 Task: Open Card Card0000000152 in Board Board0000000038 in Workspace WS0000000013 in Trello. Add Member Carxxstreet791@gmail.com to Card Card0000000152 in Board Board0000000038 in Workspace WS0000000013 in Trello. Add Red Label titled Label0000000152 to Card Card0000000152 in Board Board0000000038 in Workspace WS0000000013 in Trello. Add Checklist CL0000000152 to Card Card0000000152 in Board Board0000000038 in Workspace WS0000000013 in Trello. Add Dates with Start Date as Nov 01 2023 and Due Date as Nov 30 2023 to Card Card0000000152 in Board Board0000000038 in Workspace WS0000000013 in Trello
Action: Mouse moved to (584, 80)
Screenshot: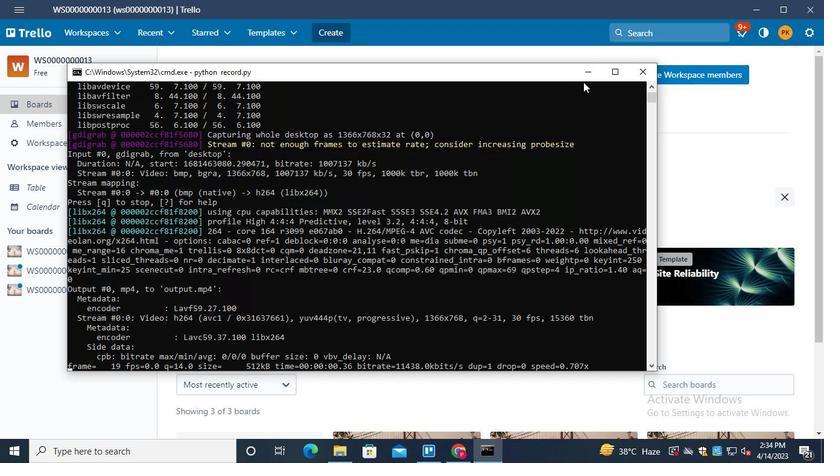 
Action: Mouse pressed left at (584, 80)
Screenshot: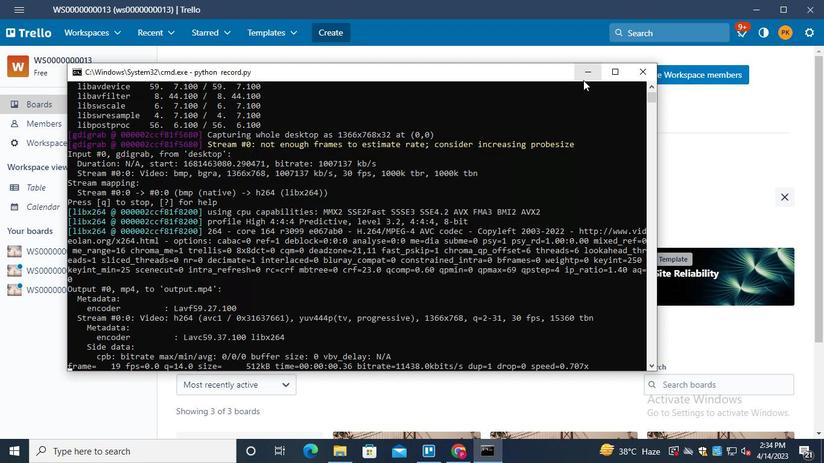 
Action: Mouse moved to (47, 276)
Screenshot: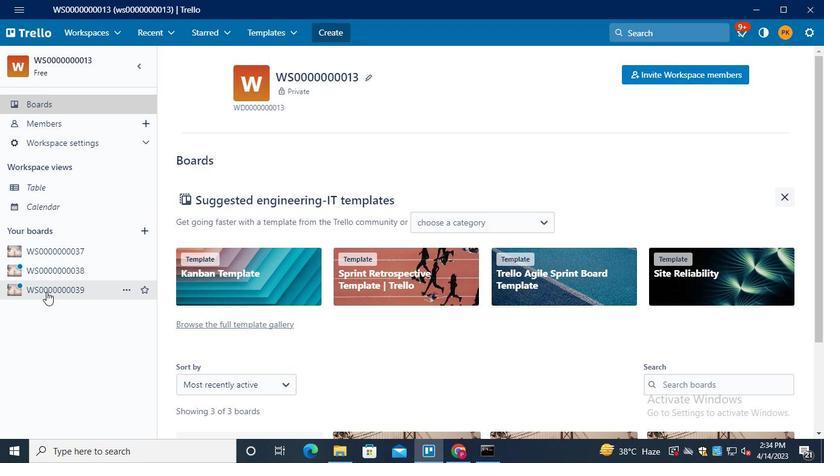 
Action: Mouse pressed left at (47, 276)
Screenshot: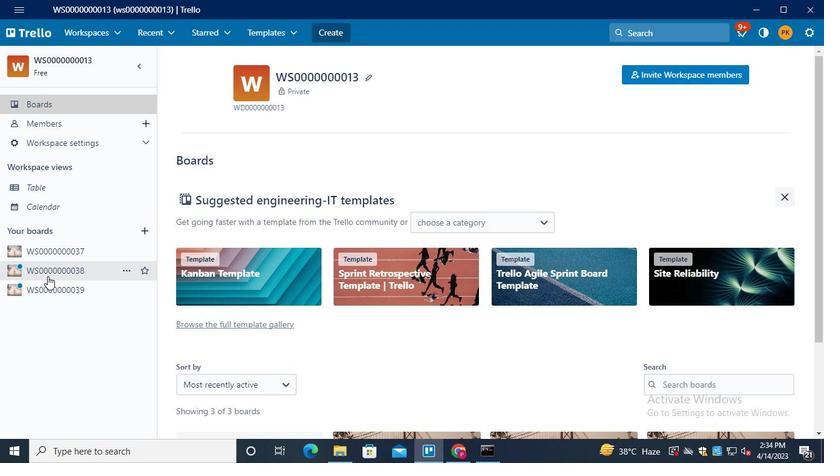
Action: Mouse moved to (230, 384)
Screenshot: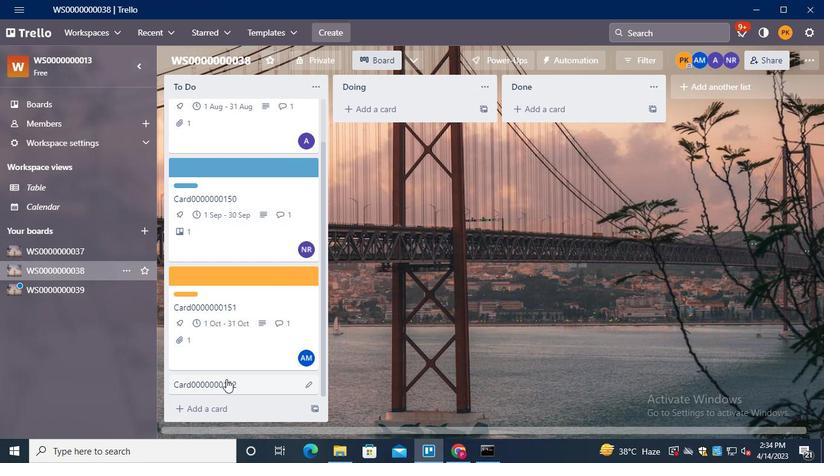 
Action: Mouse pressed left at (230, 384)
Screenshot: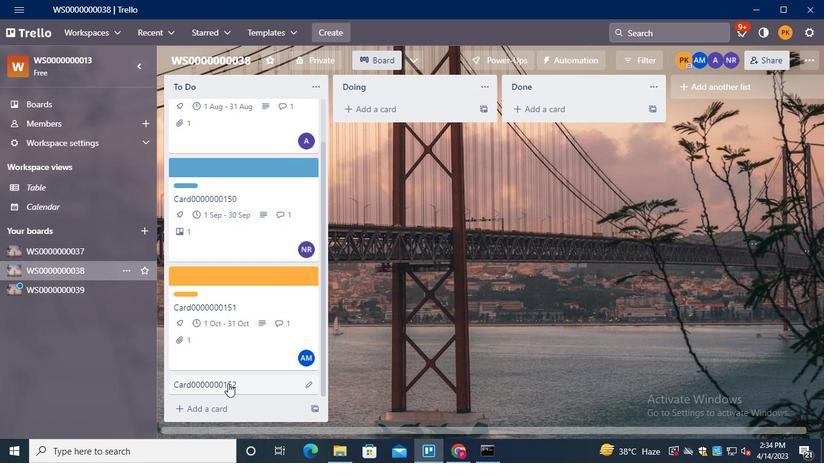 
Action: Mouse moved to (565, 153)
Screenshot: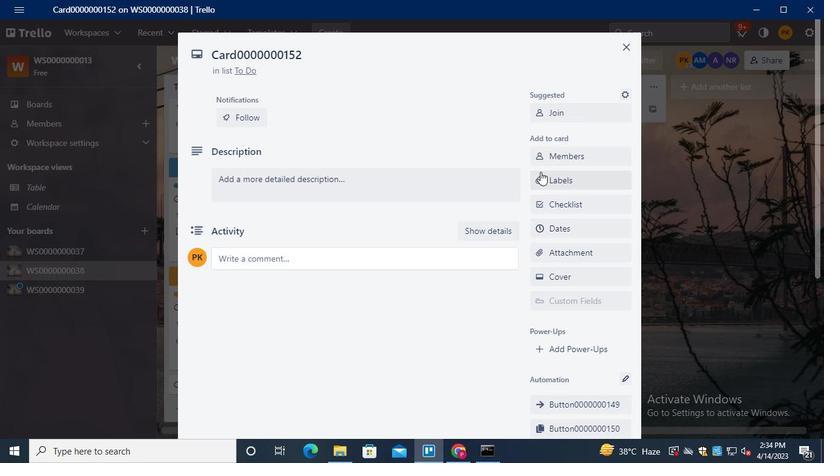 
Action: Mouse pressed left at (565, 153)
Screenshot: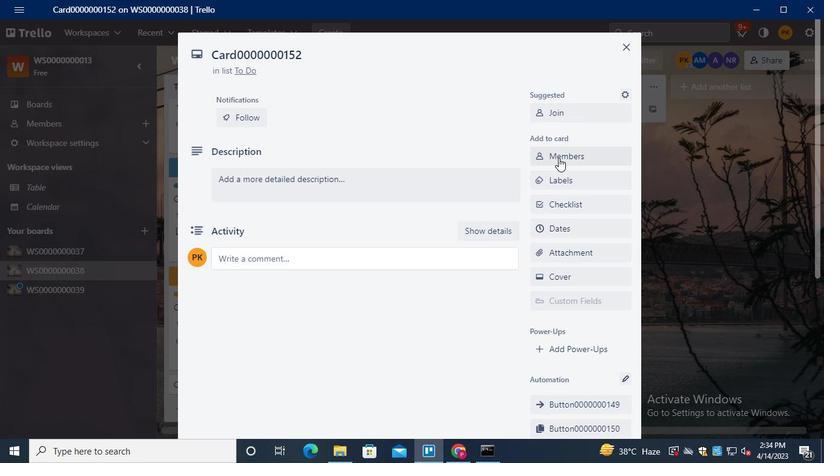 
Action: Mouse moved to (550, 165)
Screenshot: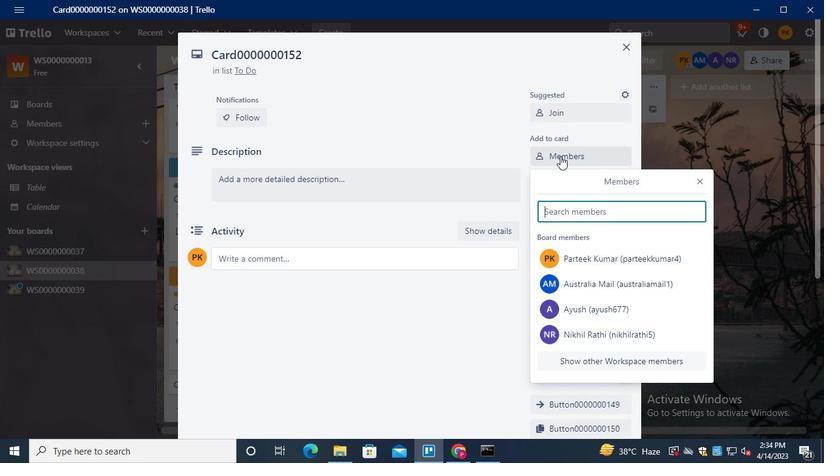 
Action: Keyboard Key.shift
Screenshot: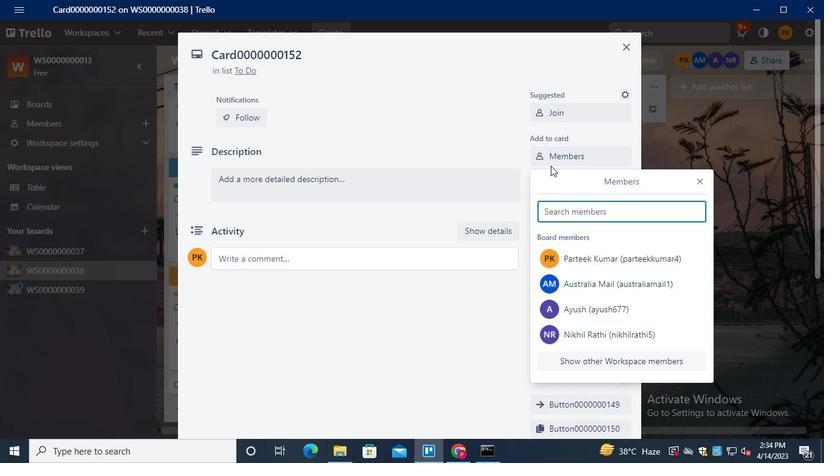 
Action: Keyboard Key.shift
Screenshot: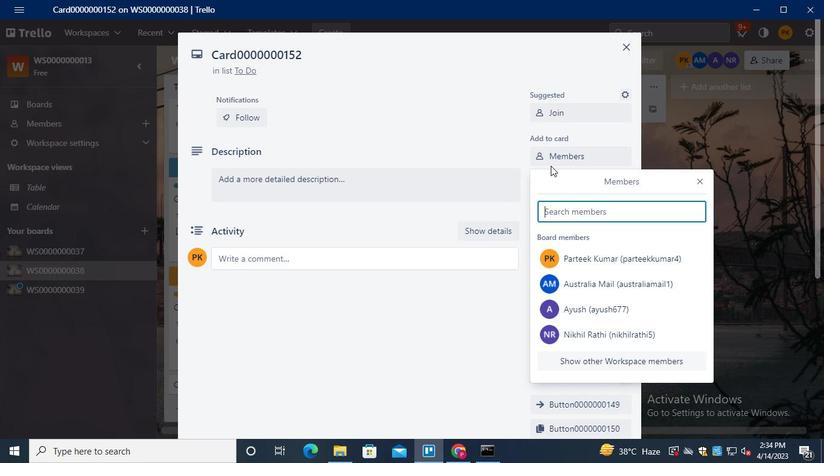 
Action: Keyboard Key.shift
Screenshot: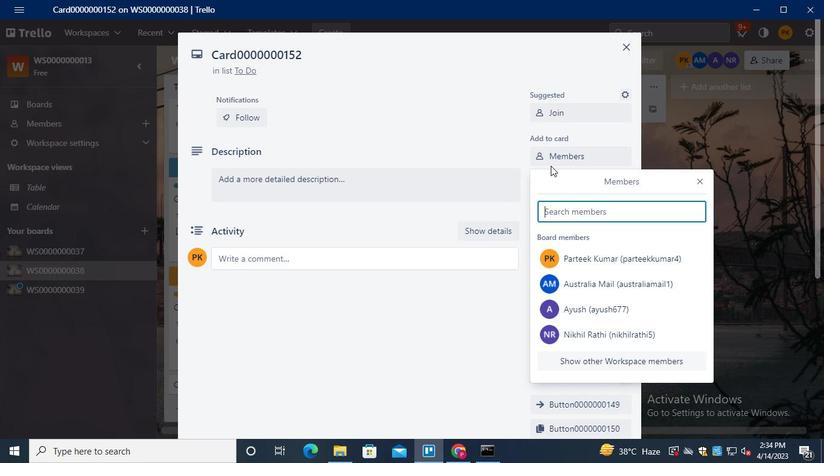
Action: Keyboard Key.shift
Screenshot: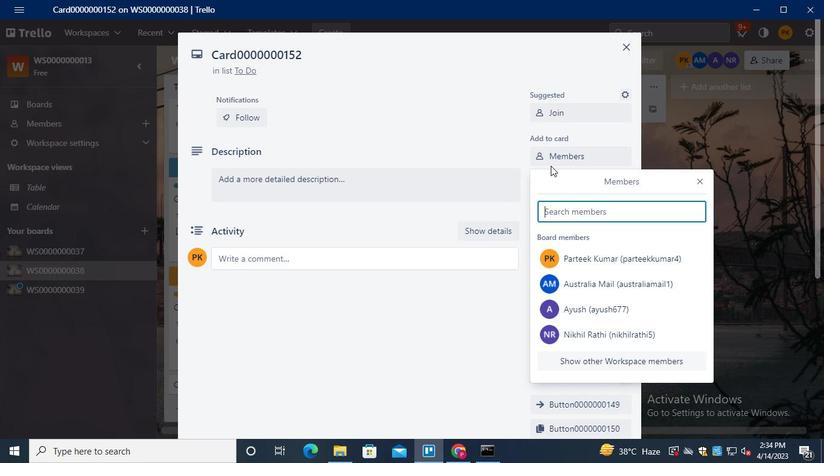 
Action: Keyboard Key.shift
Screenshot: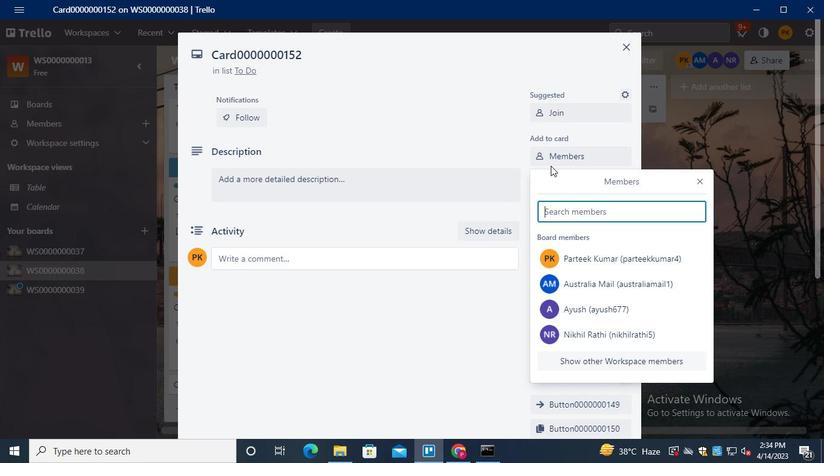 
Action: Keyboard Key.shift
Screenshot: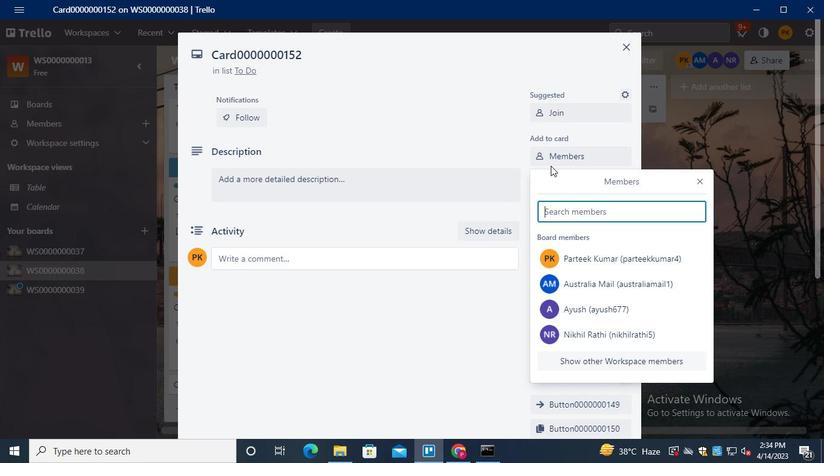 
Action: Keyboard Key.shift
Screenshot: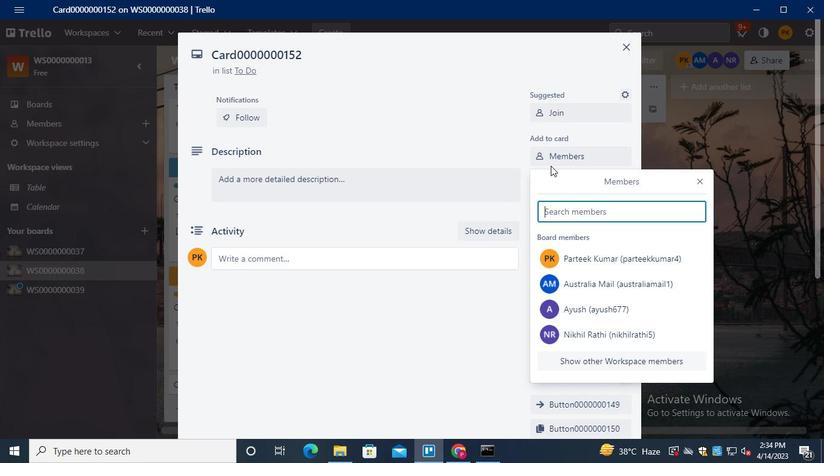 
Action: Keyboard Key.shift
Screenshot: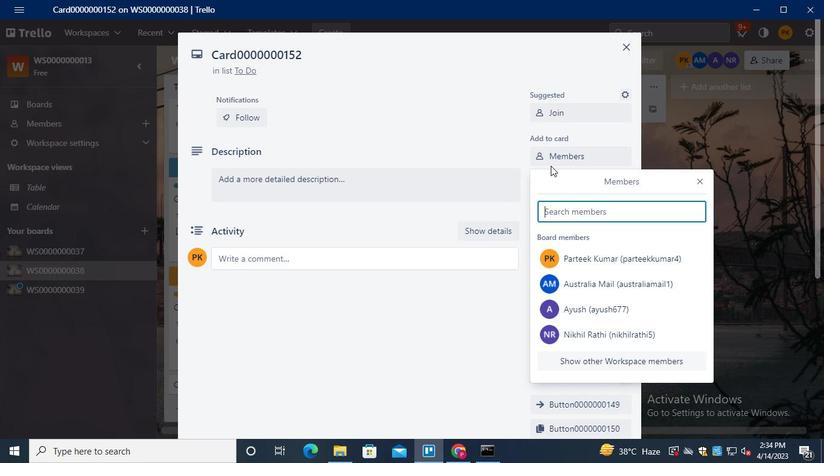 
Action: Keyboard Key.shift
Screenshot: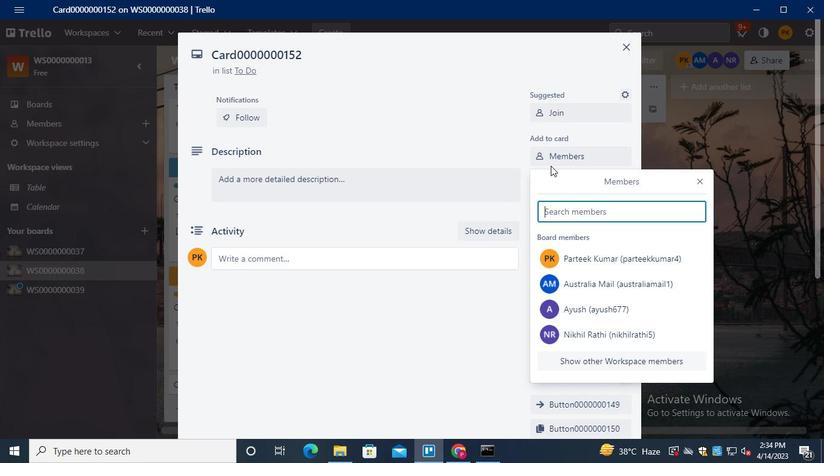 
Action: Keyboard Key.shift
Screenshot: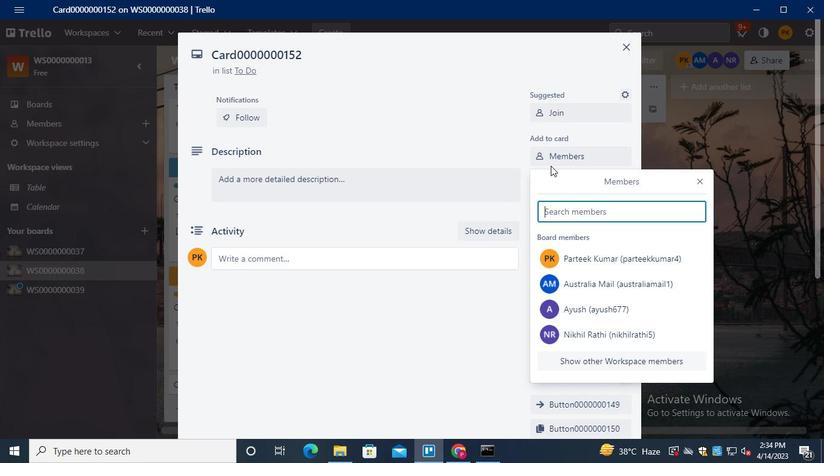
Action: Keyboard Key.shift
Screenshot: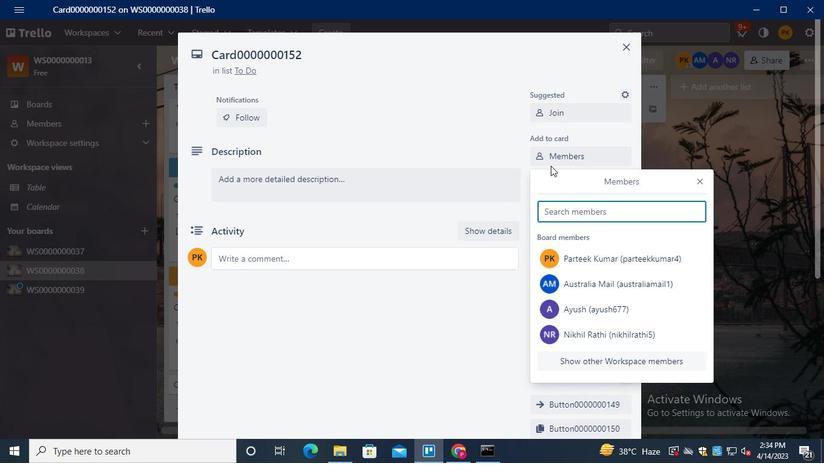 
Action: Keyboard Key.shift
Screenshot: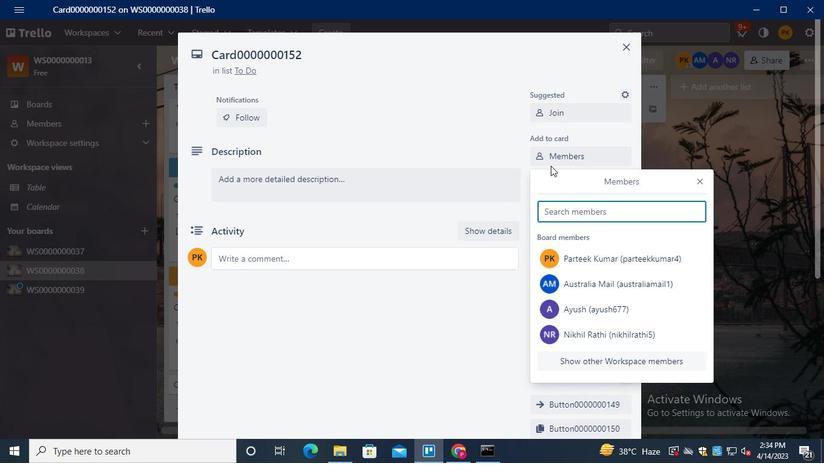 
Action: Keyboard Key.shift
Screenshot: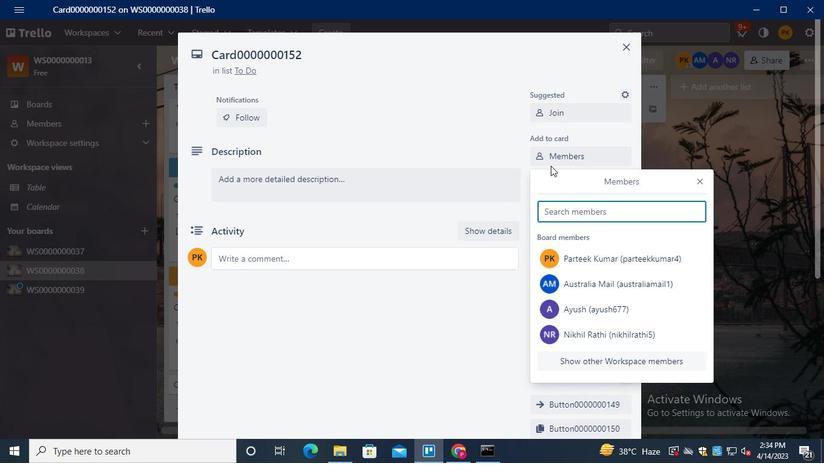 
Action: Keyboard Key.shift
Screenshot: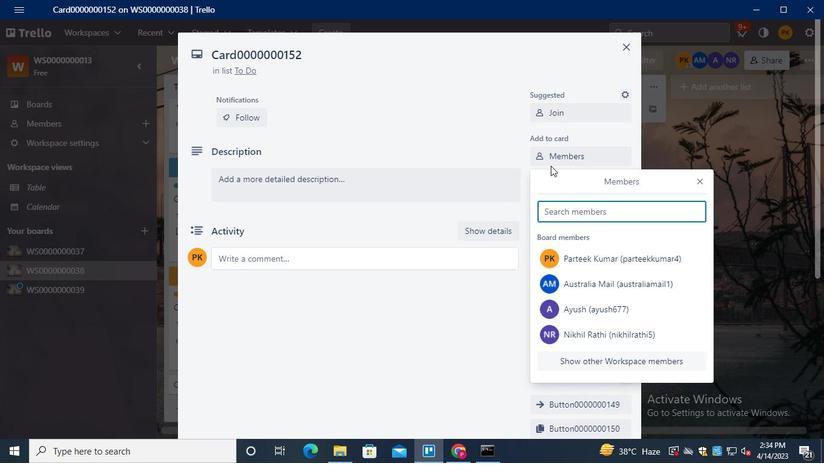 
Action: Keyboard Key.shift
Screenshot: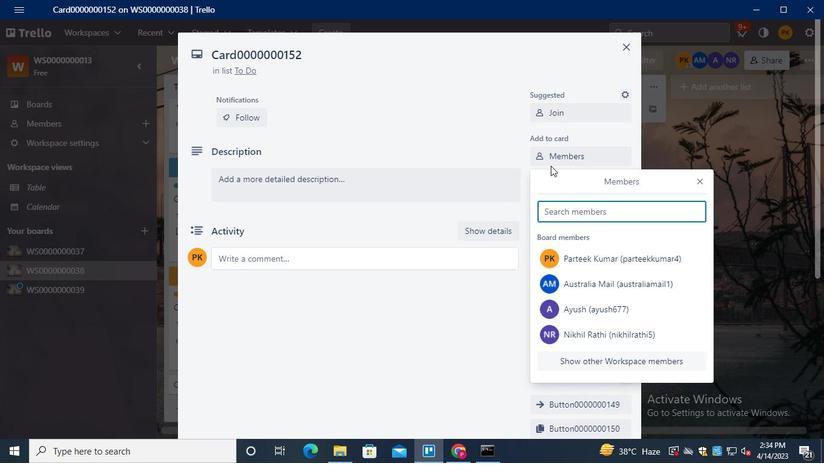 
Action: Keyboard Key.shift
Screenshot: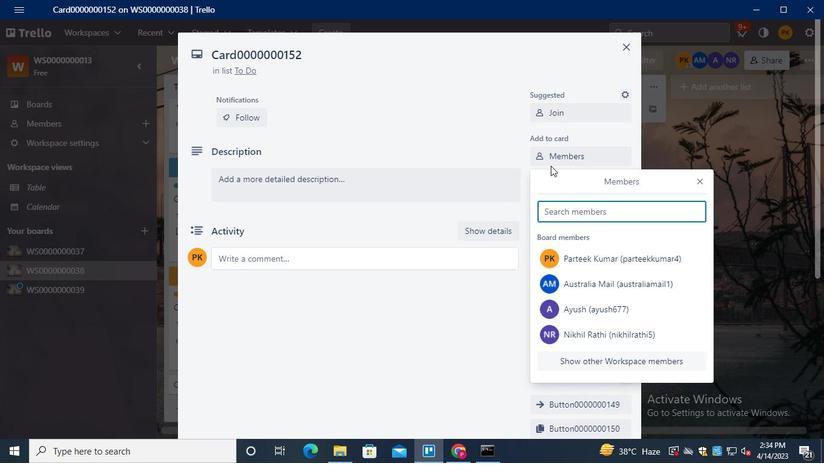 
Action: Keyboard Key.shift
Screenshot: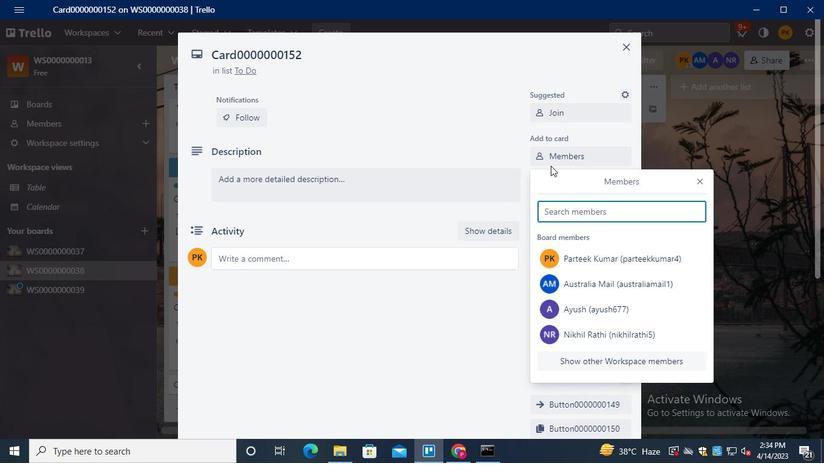 
Action: Keyboard Key.shift
Screenshot: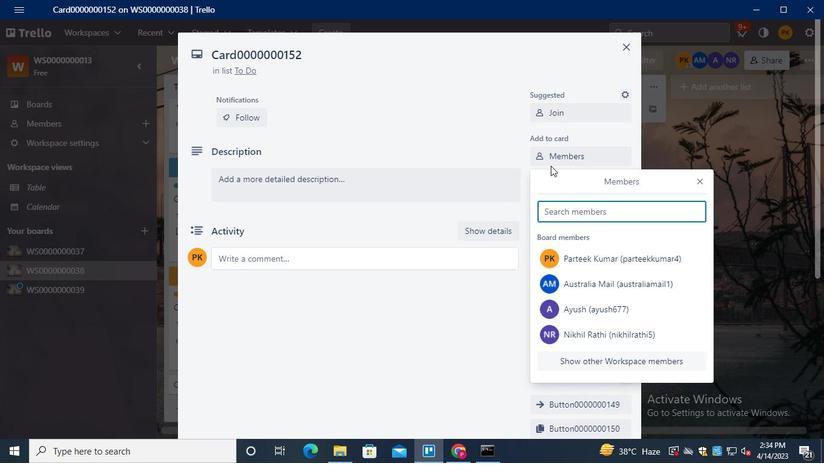 
Action: Keyboard Key.shift
Screenshot: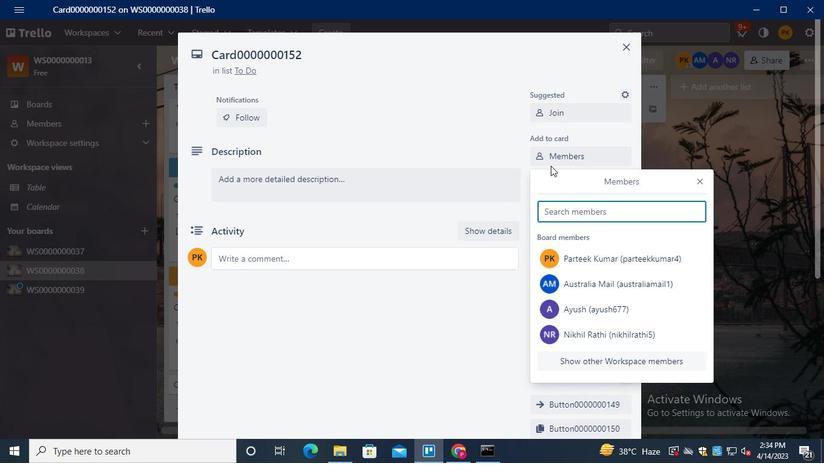 
Action: Keyboard Key.shift
Screenshot: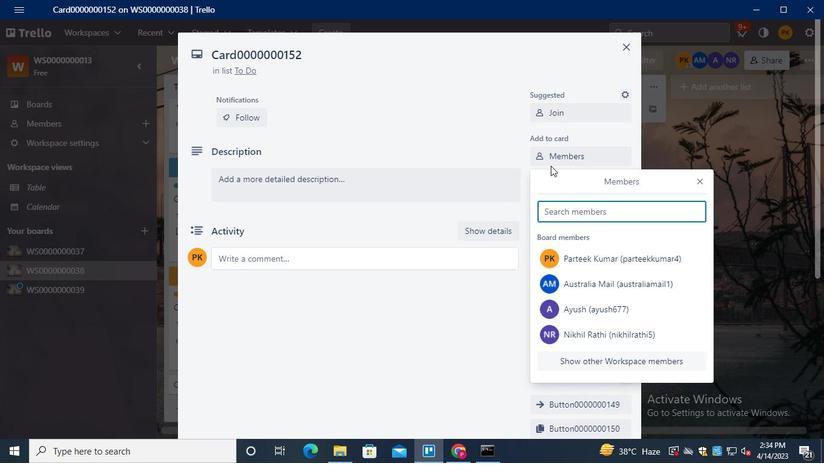 
Action: Keyboard Key.shift
Screenshot: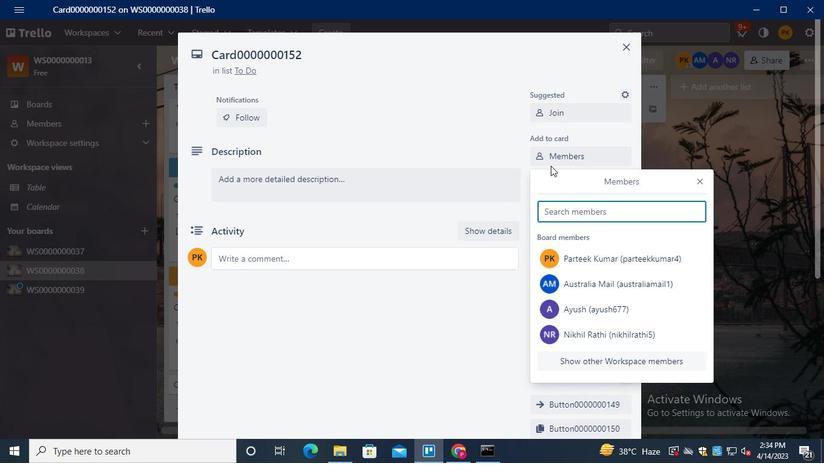 
Action: Keyboard Key.shift
Screenshot: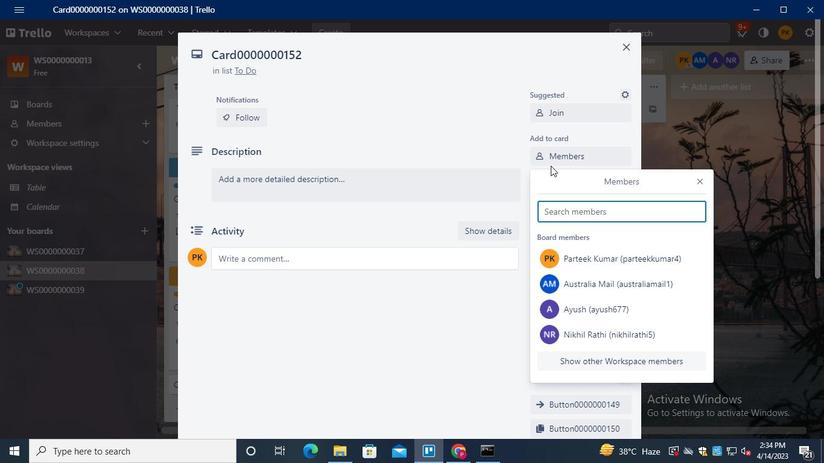 
Action: Keyboard Key.shift
Screenshot: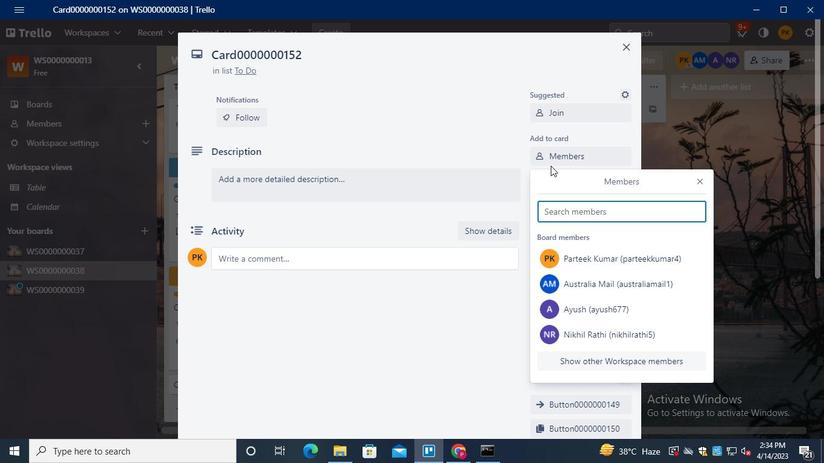 
Action: Keyboard Key.shift
Screenshot: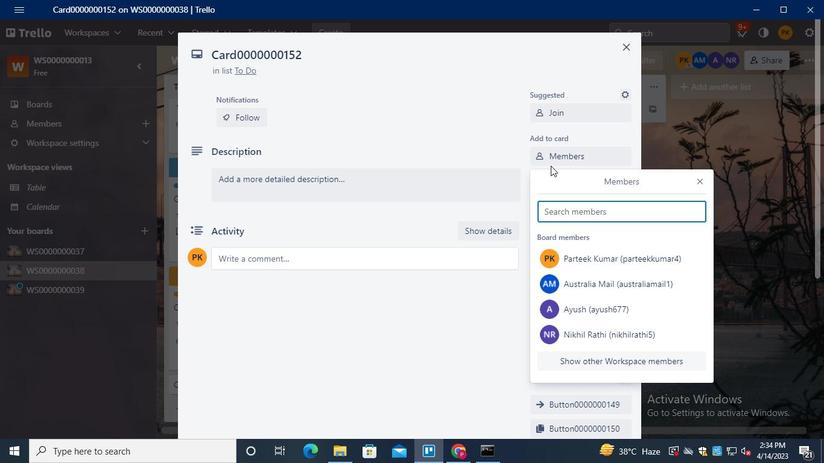 
Action: Keyboard Key.shift
Screenshot: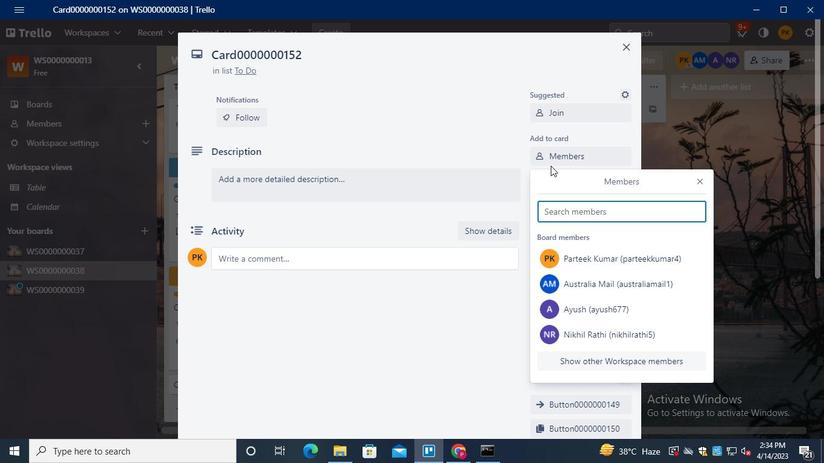 
Action: Keyboard Key.shift
Screenshot: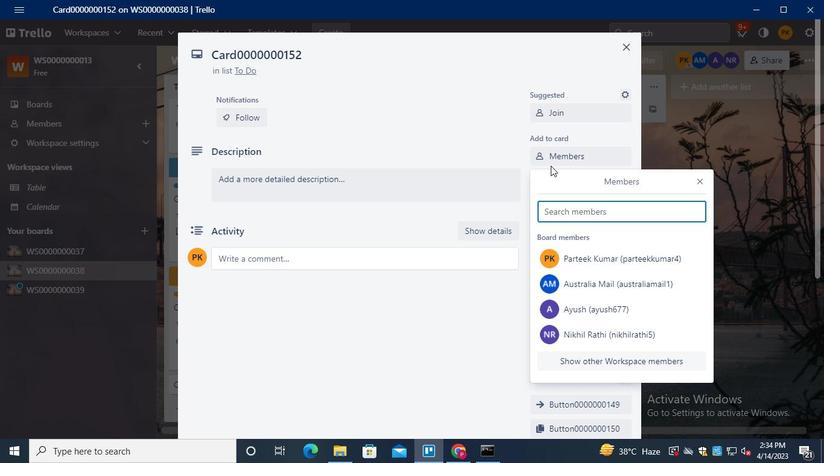 
Action: Keyboard Key.shift
Screenshot: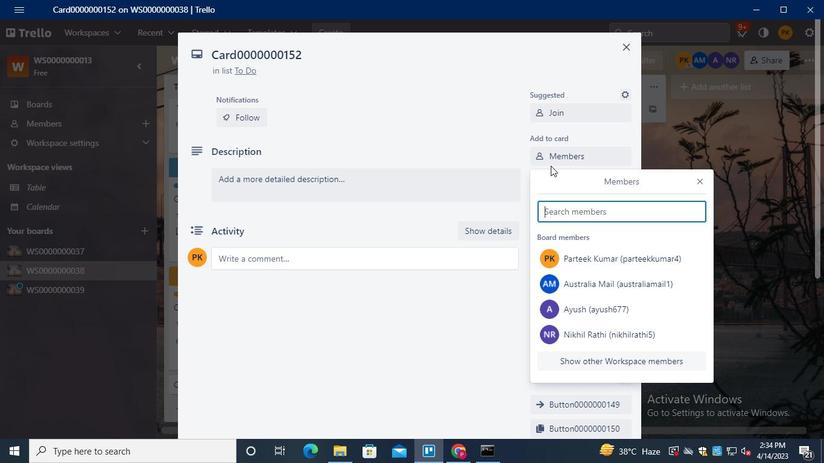 
Action: Keyboard Key.shift
Screenshot: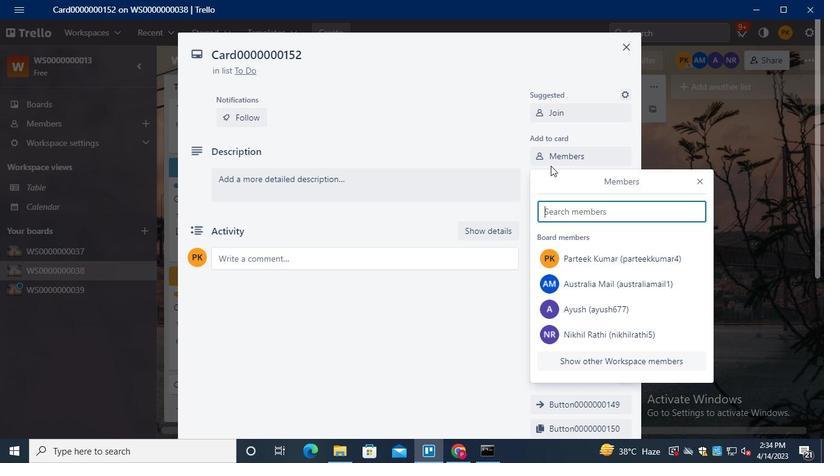 
Action: Keyboard Key.shift
Screenshot: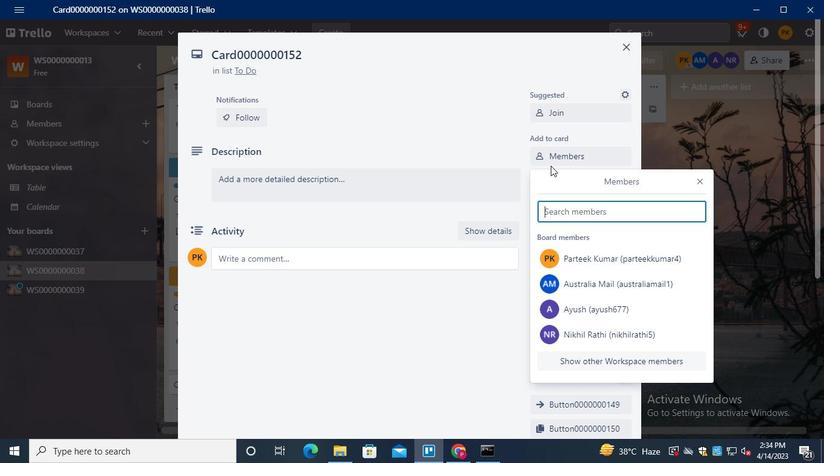 
Action: Keyboard Key.shift
Screenshot: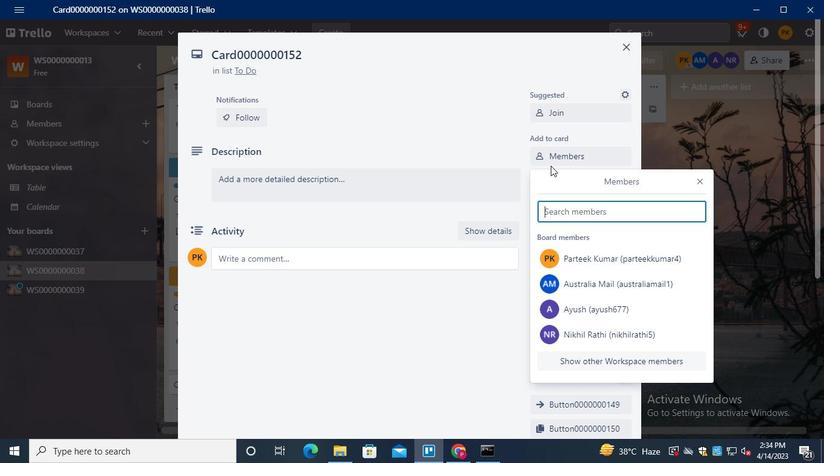 
Action: Keyboard Key.shift
Screenshot: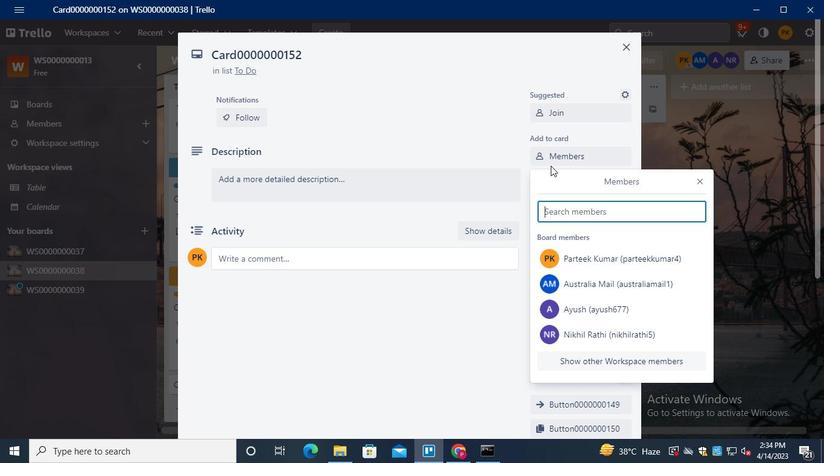 
Action: Keyboard Key.shift
Screenshot: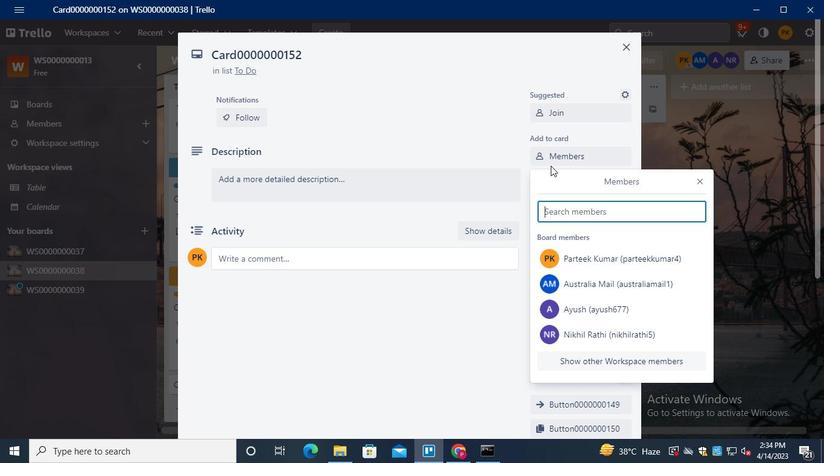 
Action: Keyboard C
Screenshot: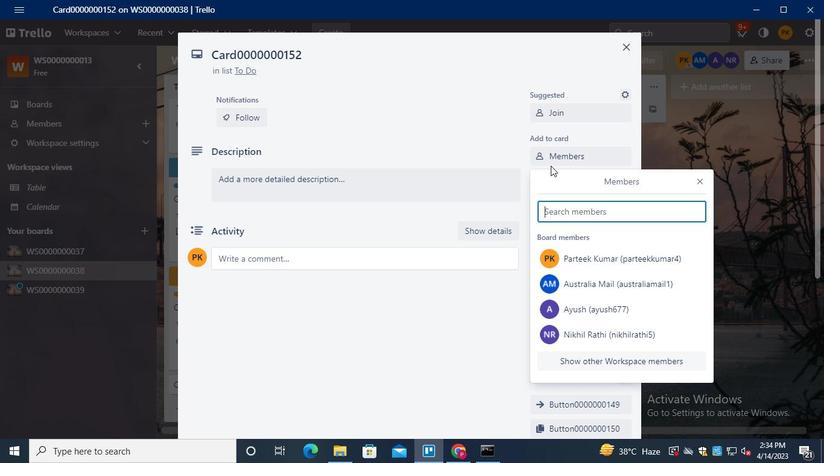 
Action: Keyboard a
Screenshot: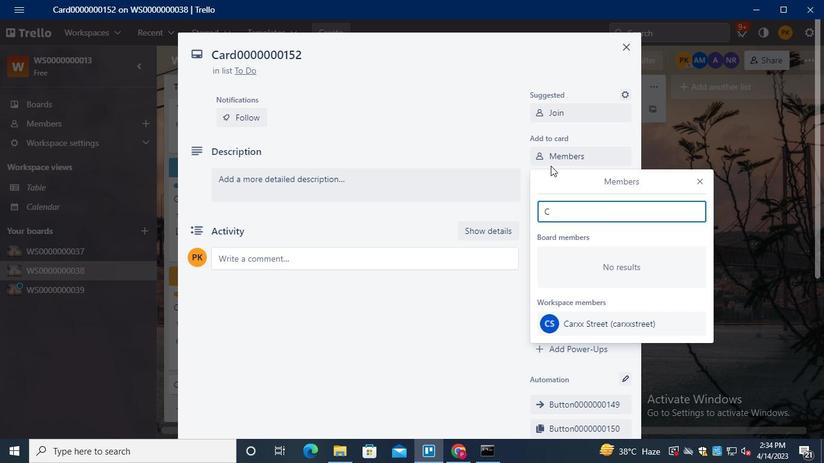 
Action: Keyboard r
Screenshot: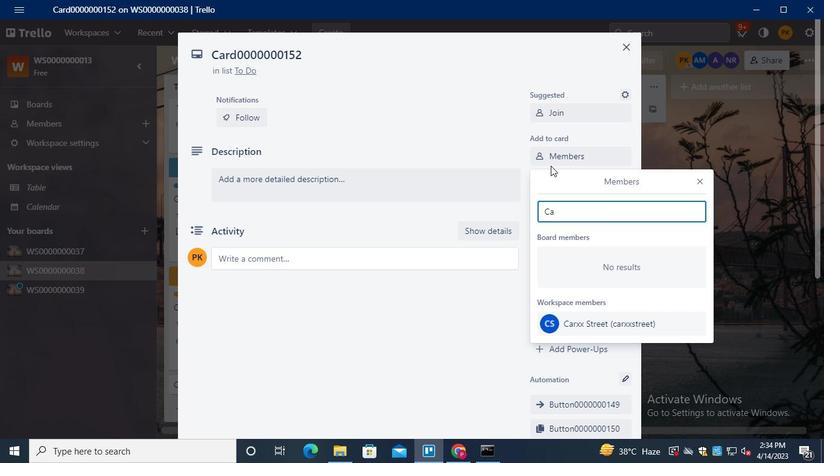 
Action: Keyboard x
Screenshot: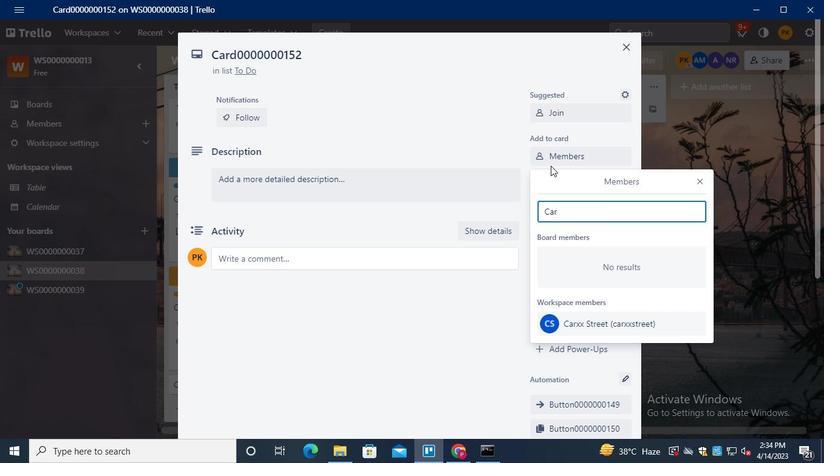 
Action: Keyboard x
Screenshot: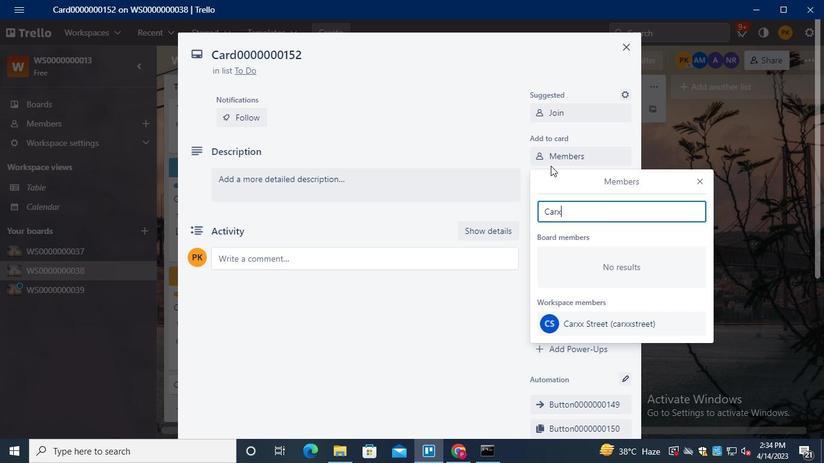 
Action: Keyboard s
Screenshot: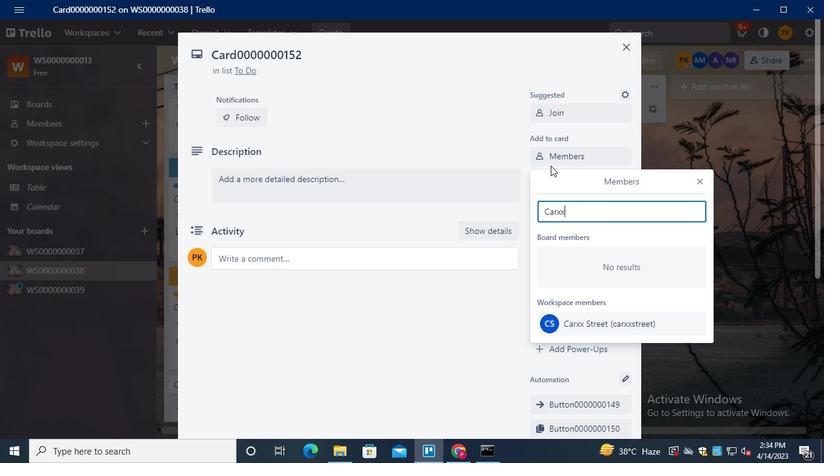 
Action: Keyboard t
Screenshot: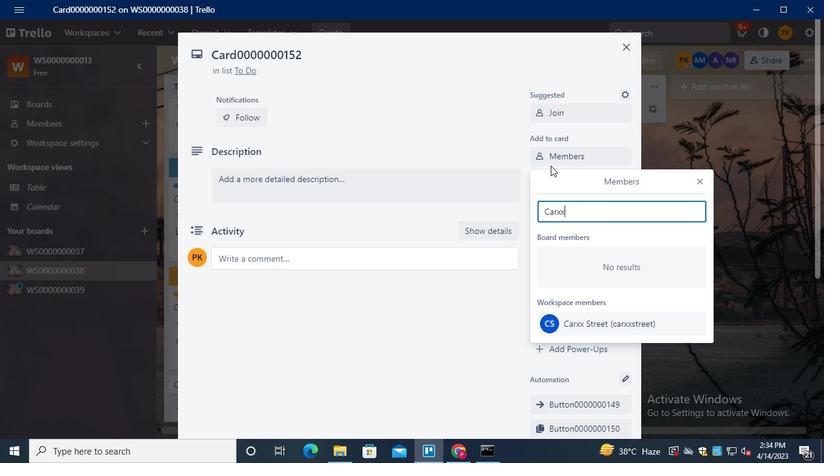 
Action: Keyboard r
Screenshot: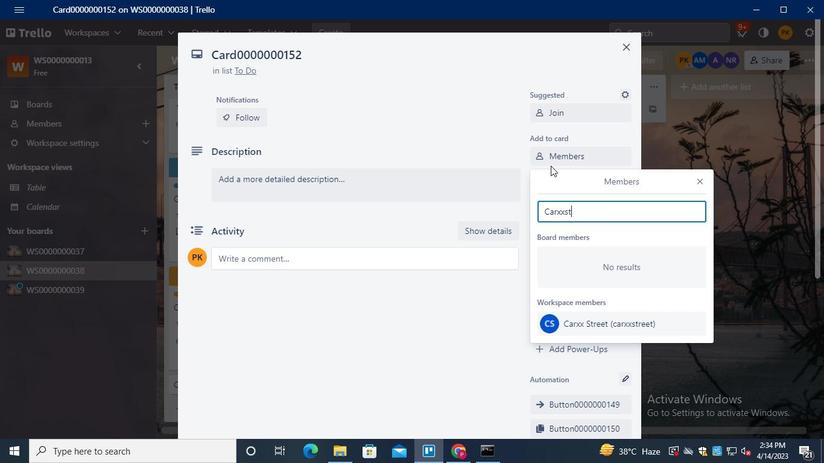 
Action: Keyboard e
Screenshot: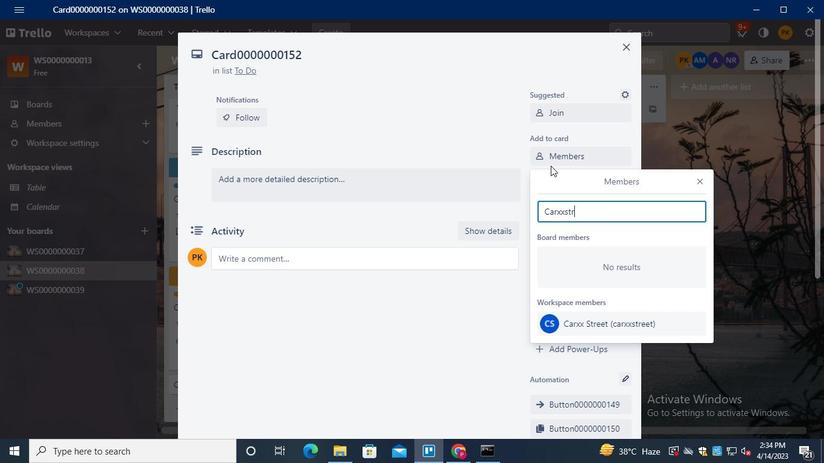 
Action: Keyboard e
Screenshot: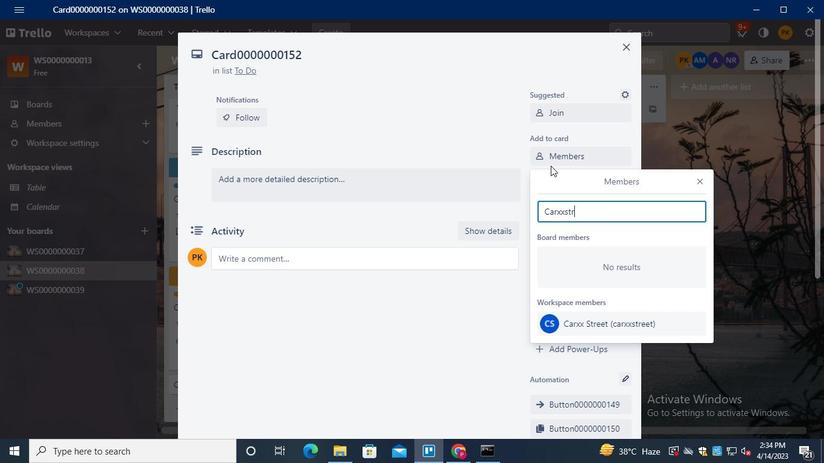 
Action: Keyboard t
Screenshot: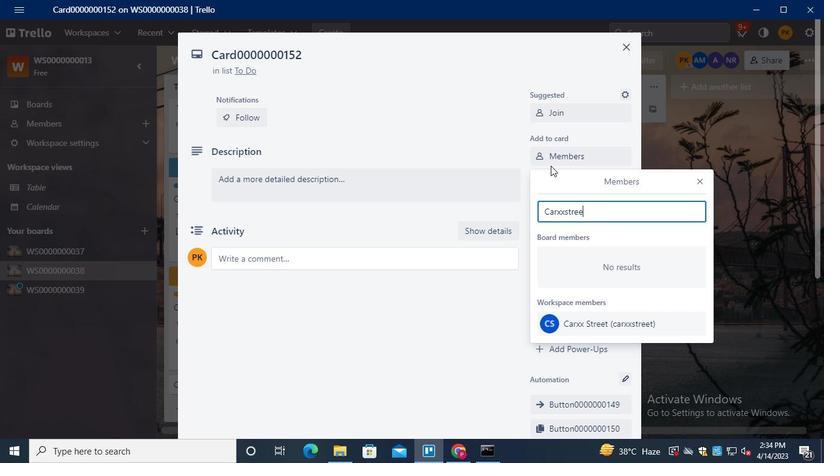
Action: Keyboard <103>
Screenshot: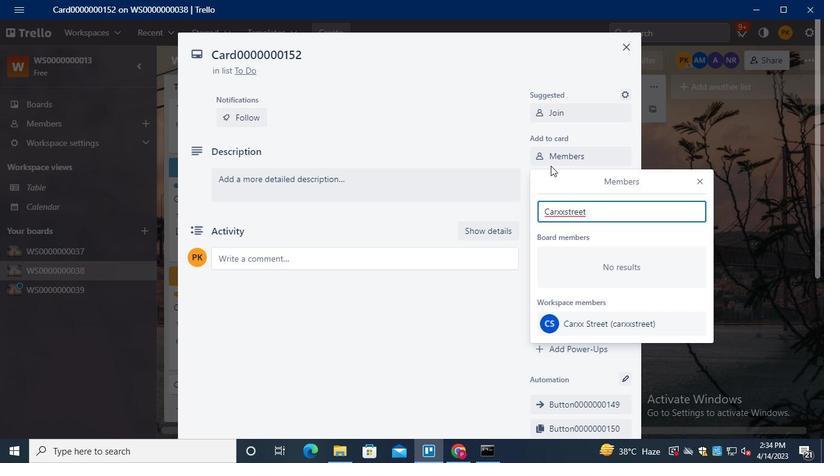
Action: Keyboard <105>
Screenshot: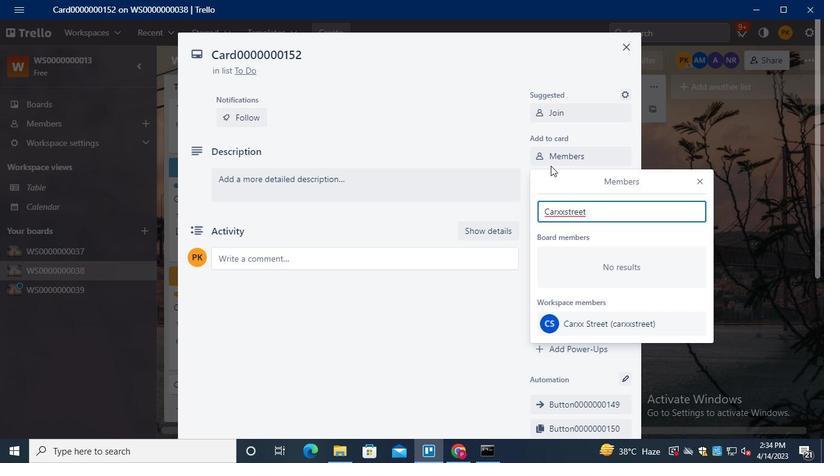 
Action: Keyboard <97>
Screenshot: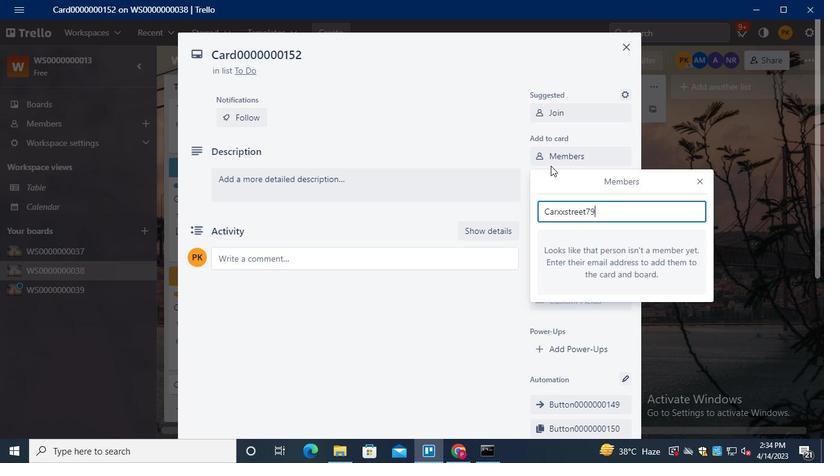 
Action: Keyboard Key.shift
Screenshot: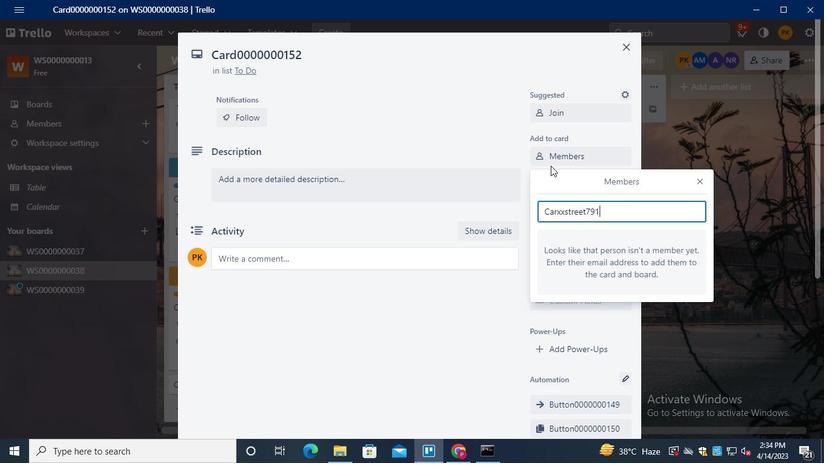
Action: Keyboard Key.shift
Screenshot: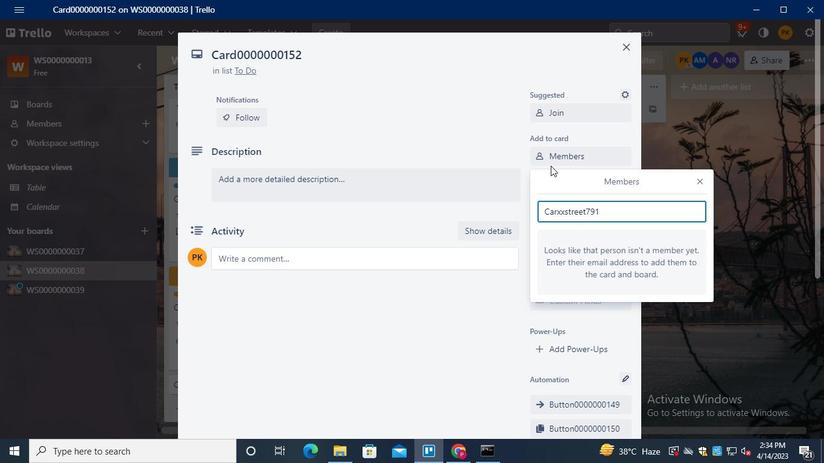 
Action: Keyboard @
Screenshot: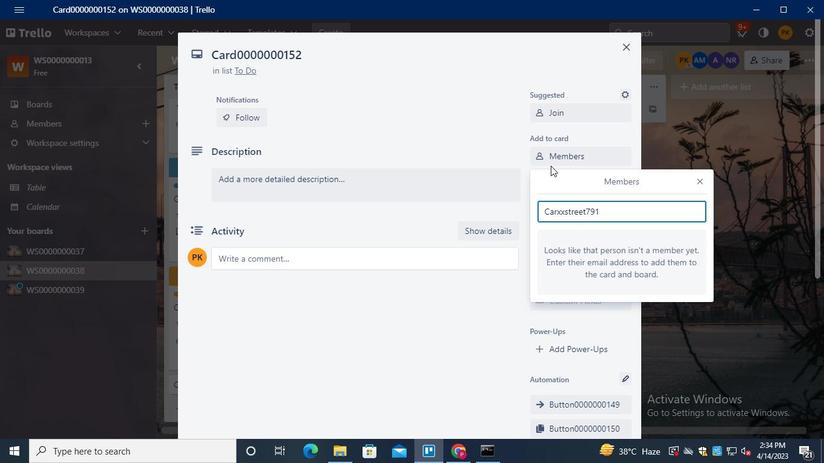 
Action: Keyboard g
Screenshot: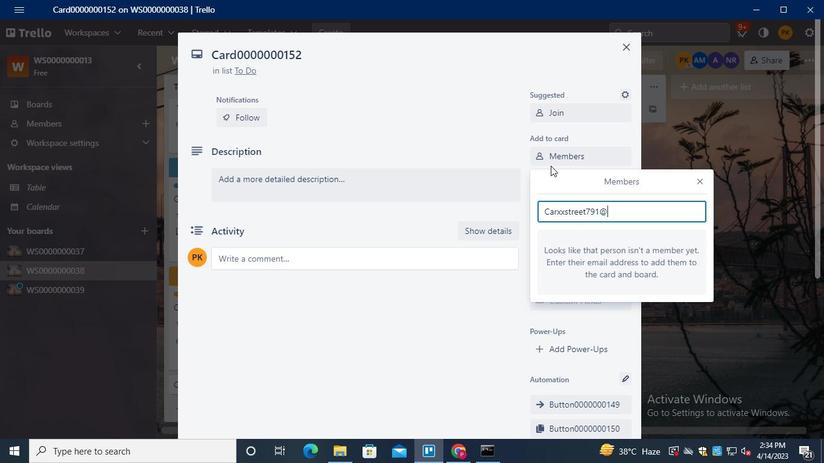 
Action: Keyboard m
Screenshot: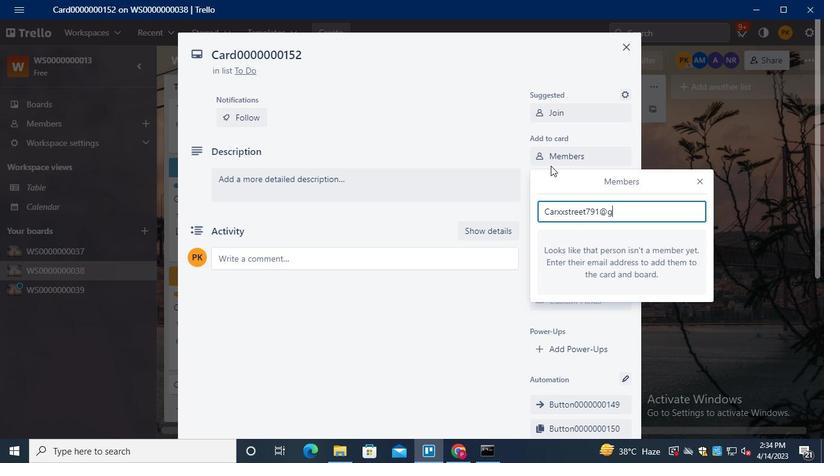 
Action: Keyboard a
Screenshot: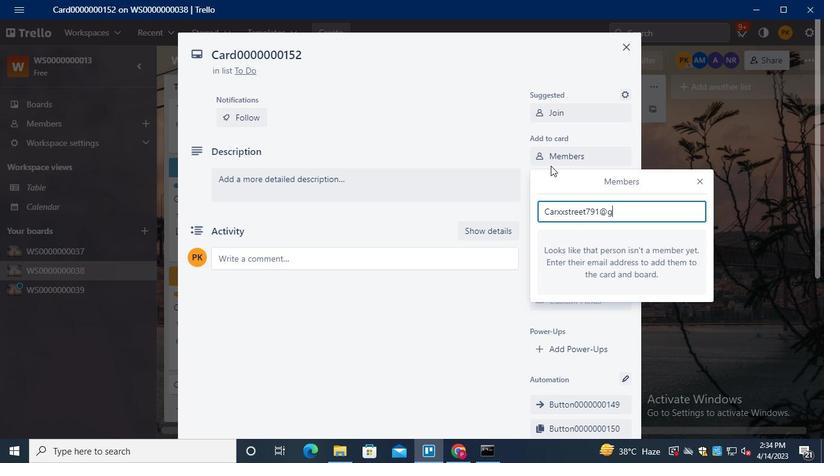 
Action: Keyboard i
Screenshot: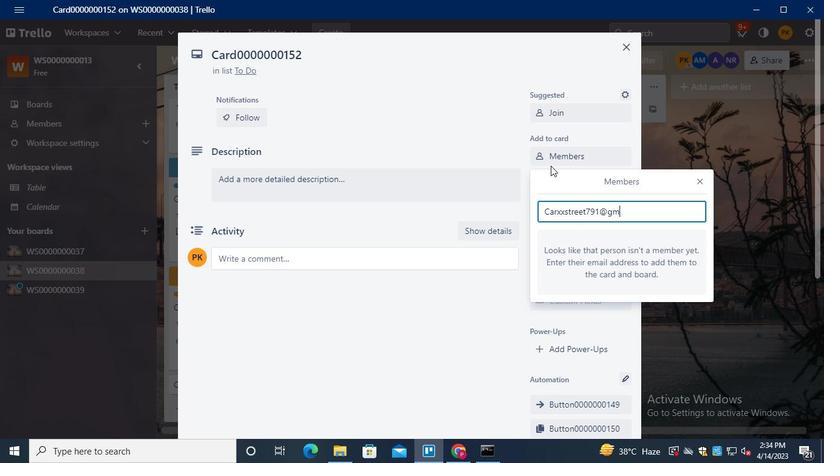 
Action: Keyboard l
Screenshot: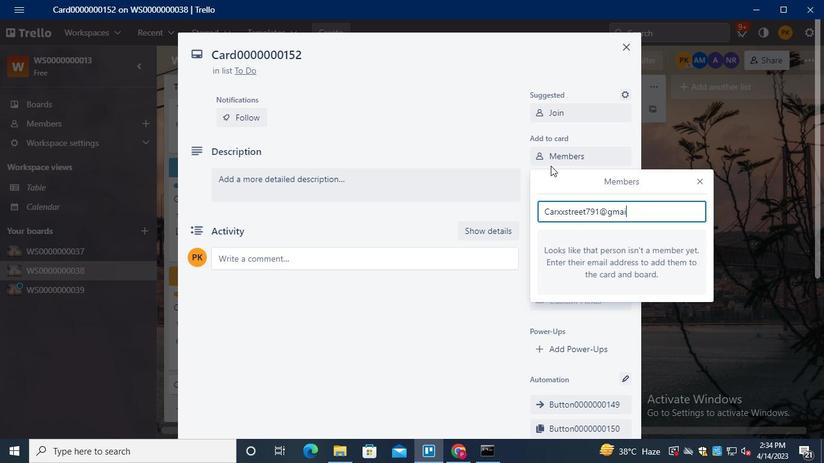 
Action: Keyboard .
Screenshot: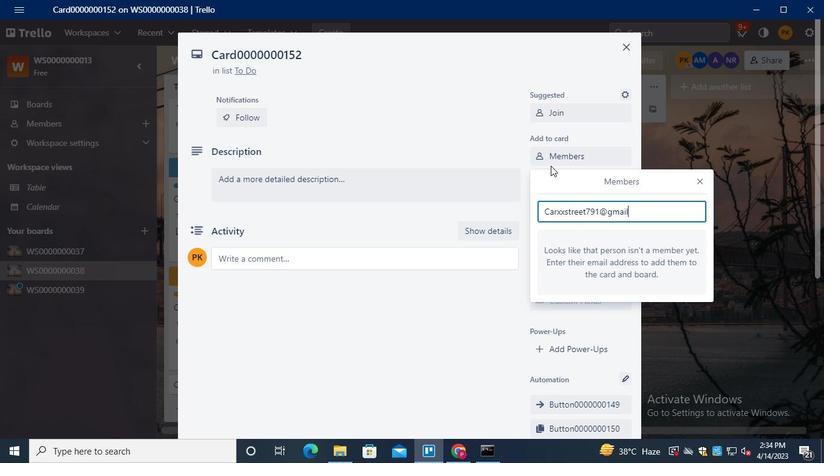 
Action: Keyboard c
Screenshot: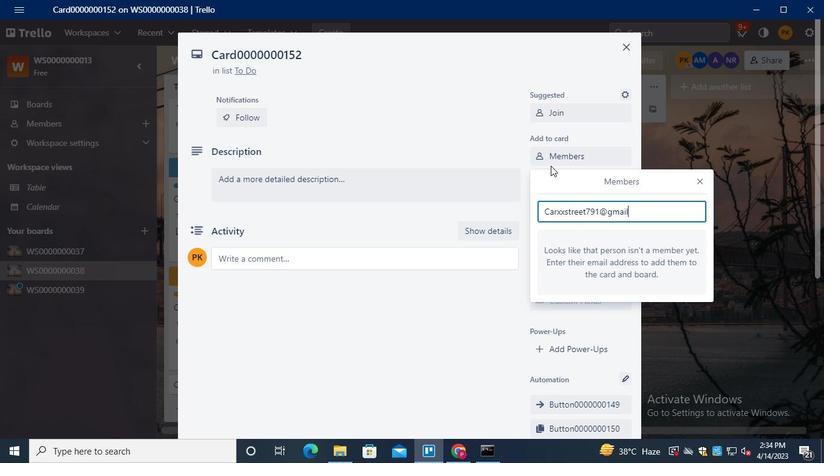 
Action: Keyboard o
Screenshot: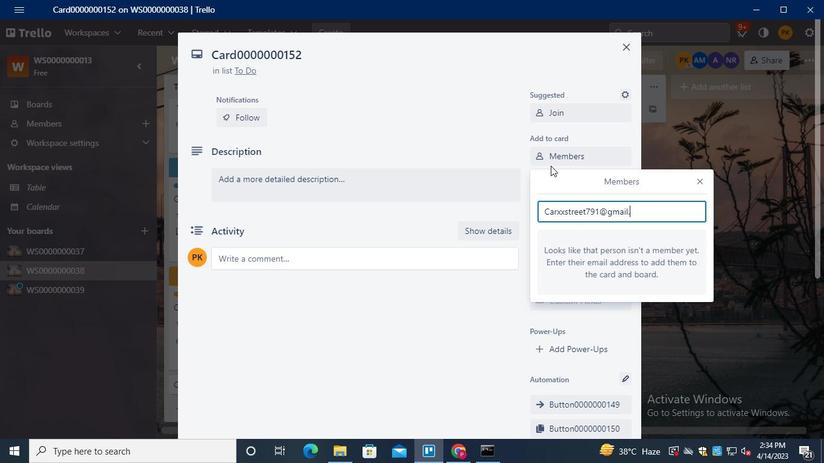 
Action: Keyboard m
Screenshot: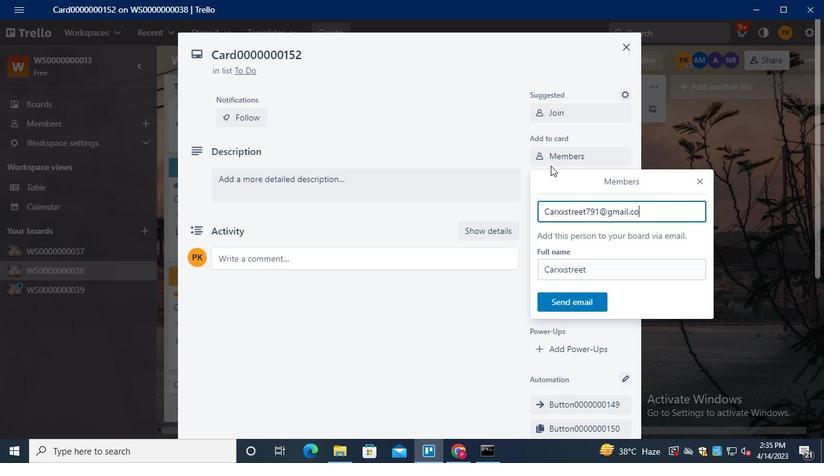 
Action: Mouse moved to (575, 299)
Screenshot: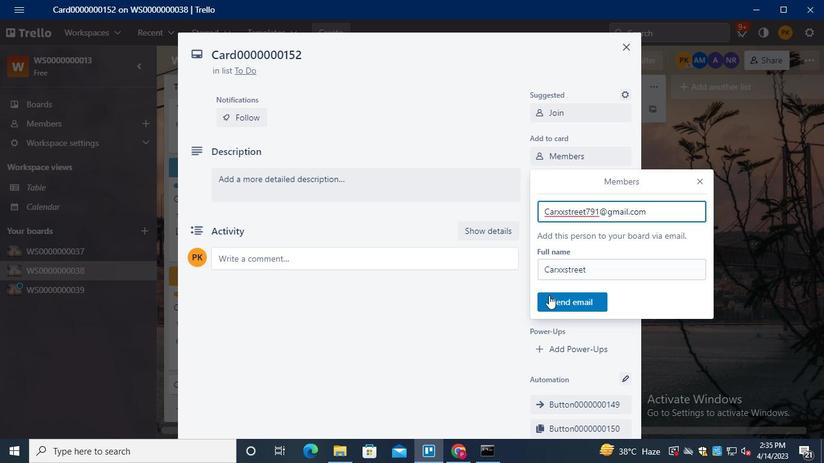 
Action: Mouse pressed left at (575, 299)
Screenshot: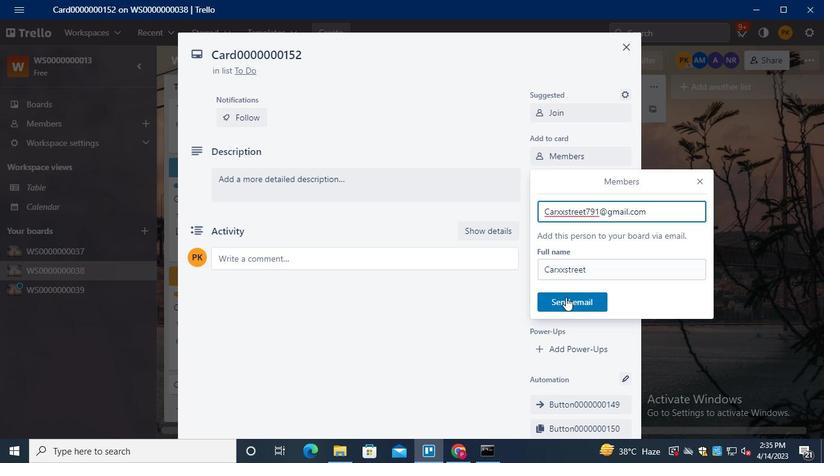 
Action: Mouse moved to (584, 184)
Screenshot: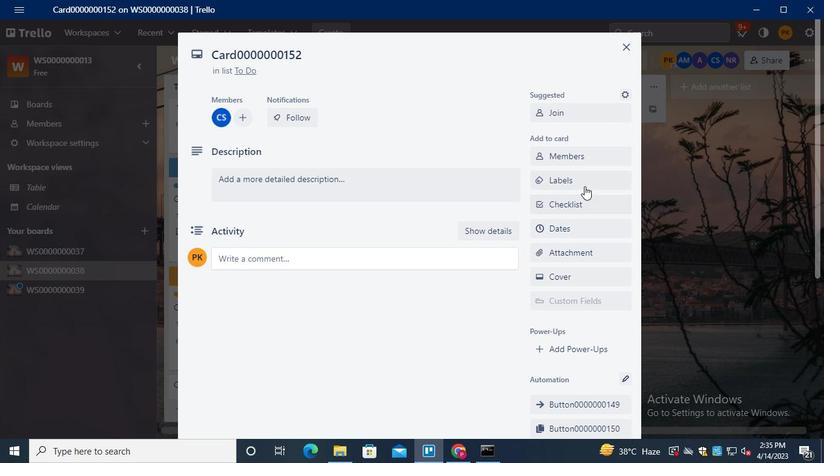 
Action: Mouse pressed left at (584, 184)
Screenshot: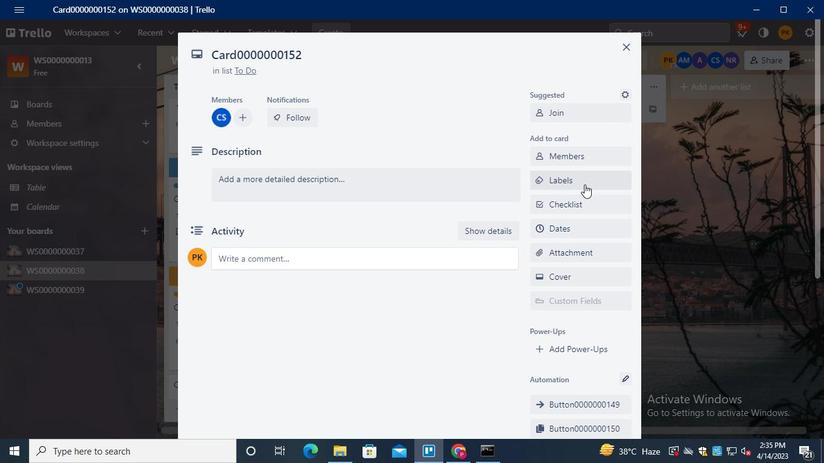 
Action: Mouse moved to (608, 335)
Screenshot: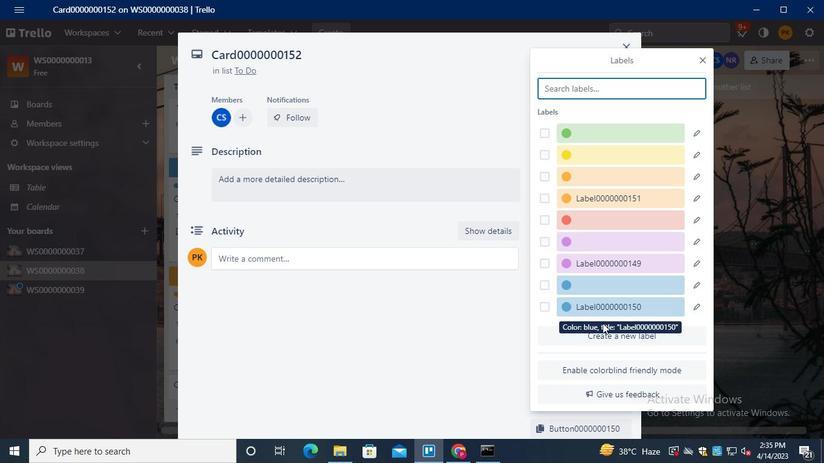 
Action: Mouse pressed left at (608, 335)
Screenshot: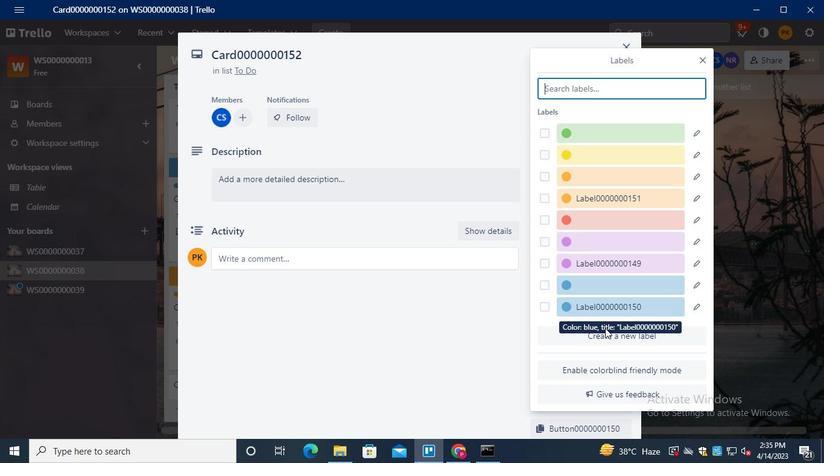 
Action: Mouse moved to (606, 176)
Screenshot: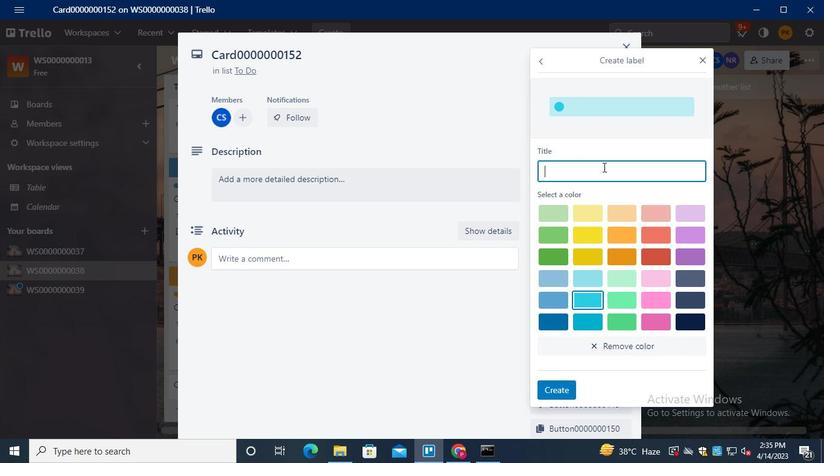 
Action: Keyboard Key.shift
Screenshot: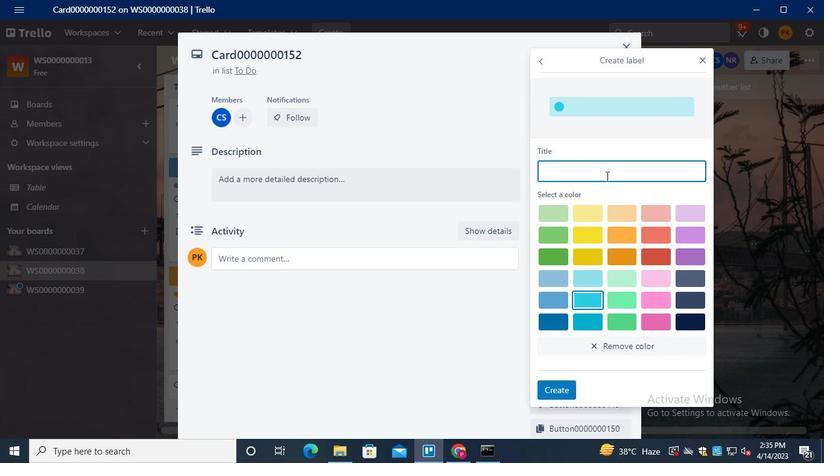 
Action: Keyboard L
Screenshot: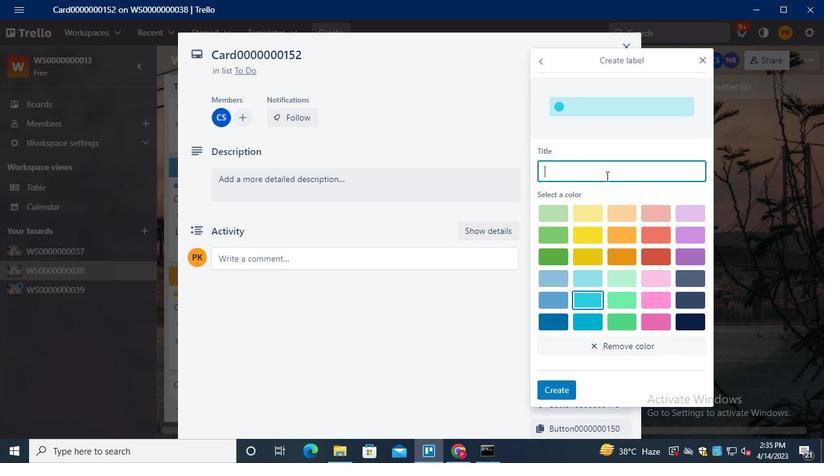 
Action: Keyboard a
Screenshot: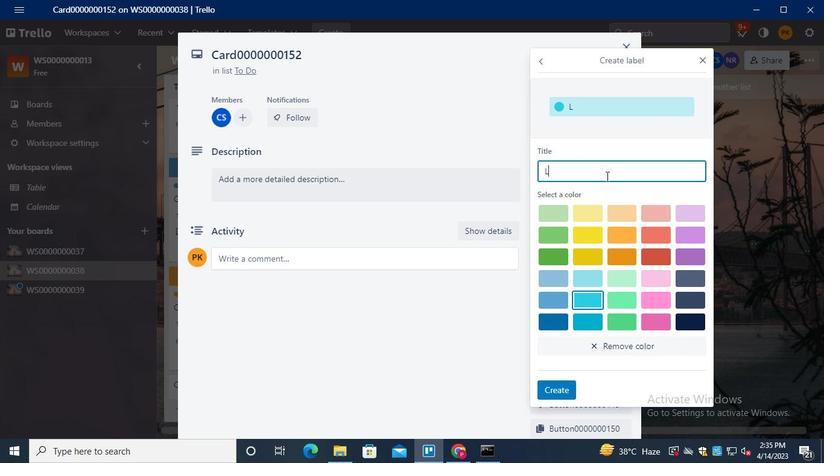 
Action: Keyboard b
Screenshot: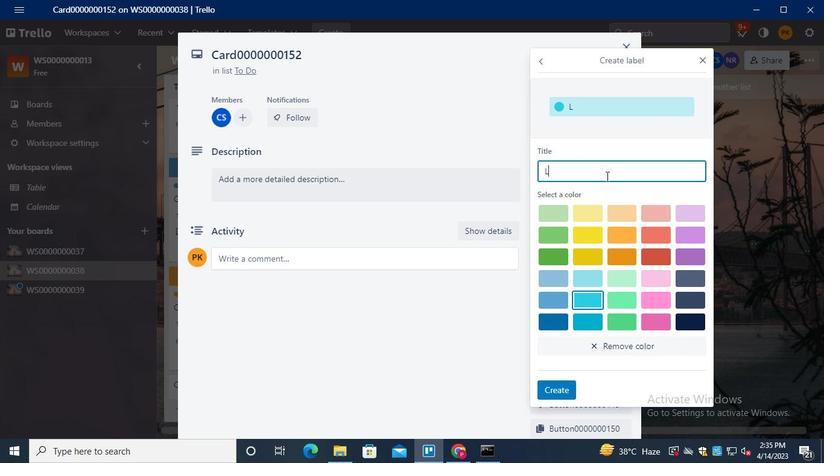 
Action: Keyboard e
Screenshot: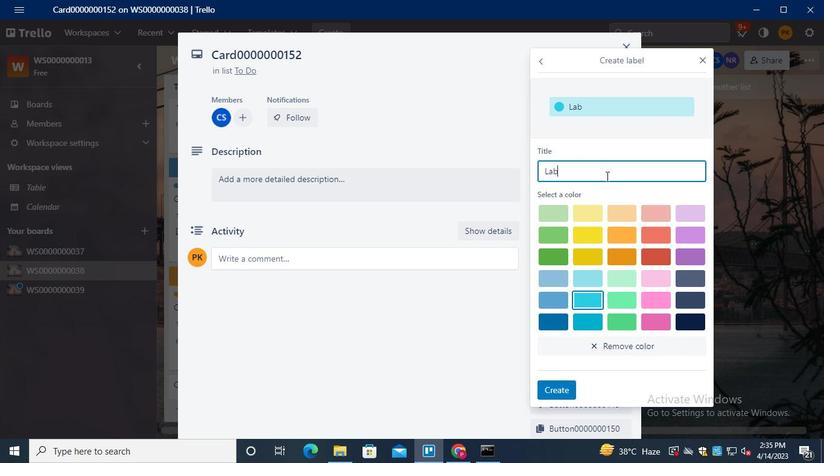 
Action: Keyboard l
Screenshot: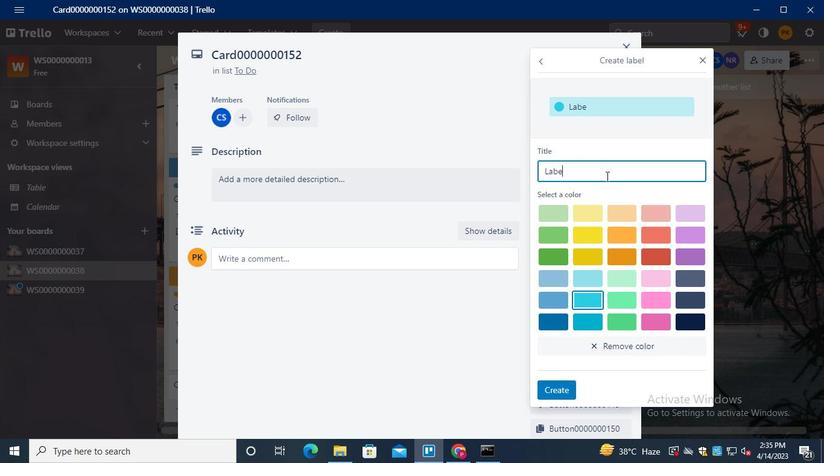 
Action: Keyboard <96>
Screenshot: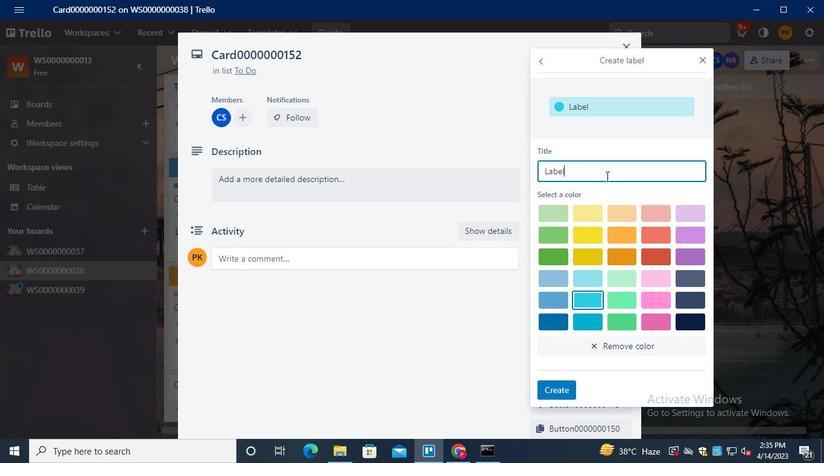 
Action: Keyboard <96>
Screenshot: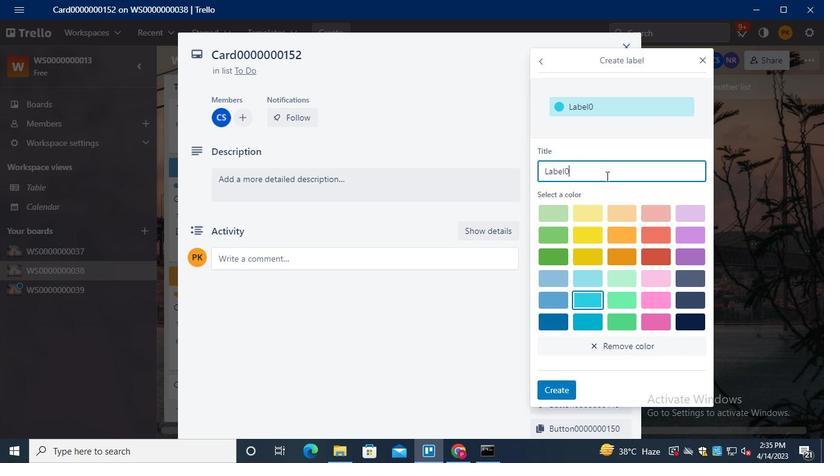 
Action: Keyboard <96>
Screenshot: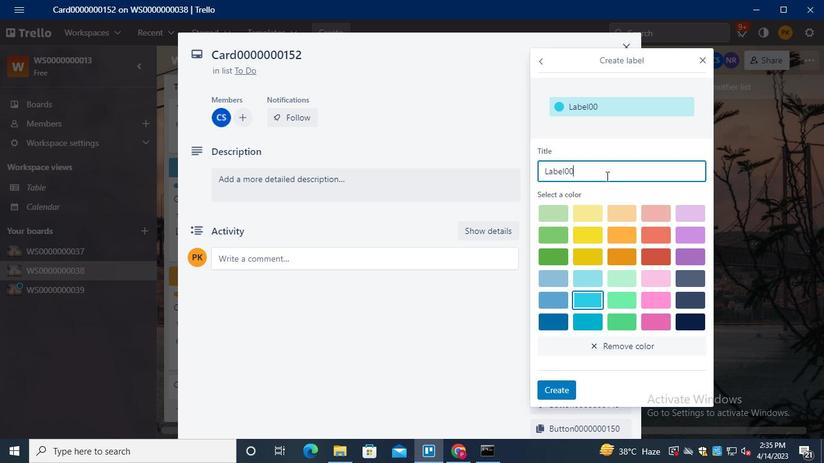 
Action: Keyboard <96>
Screenshot: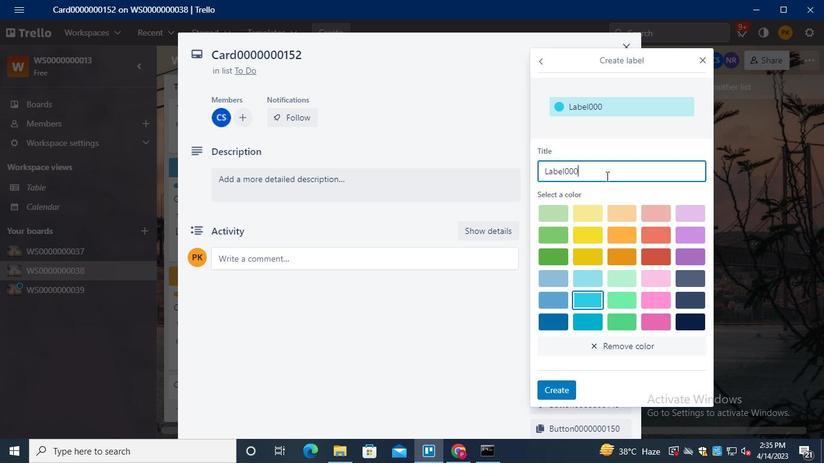 
Action: Keyboard <96>
Screenshot: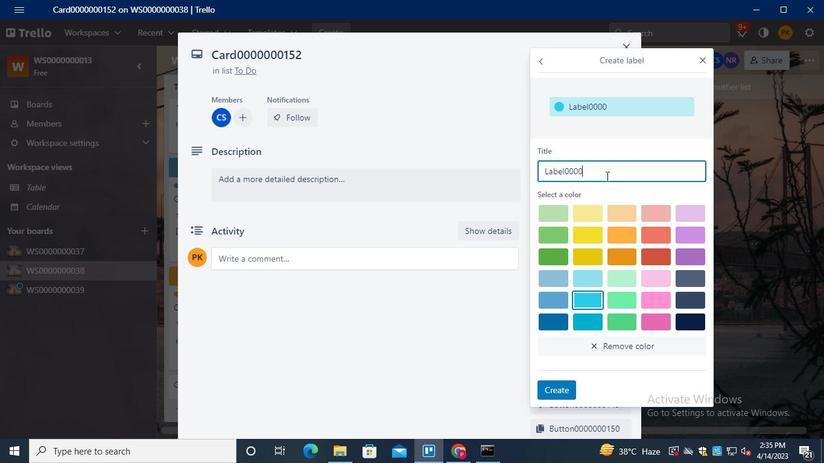 
Action: Keyboard <96>
Screenshot: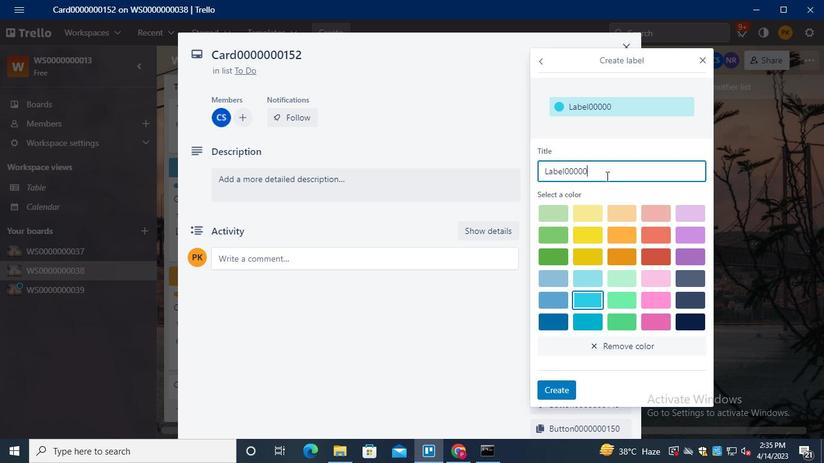 
Action: Keyboard <96>
Screenshot: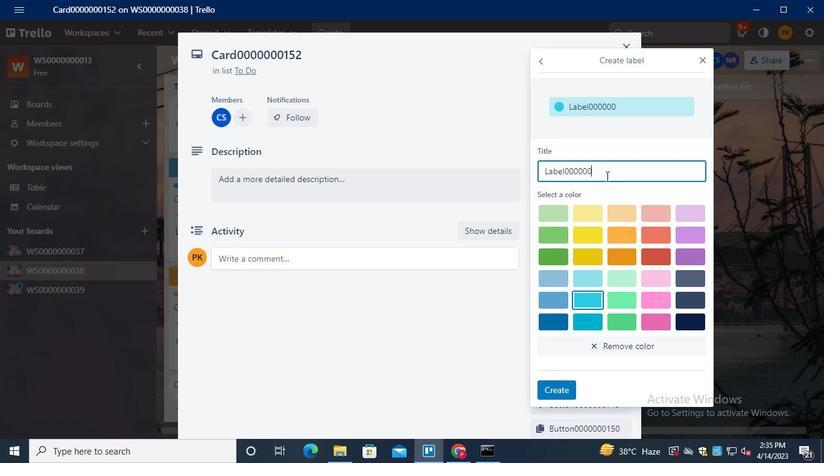
Action: Keyboard <97>
Screenshot: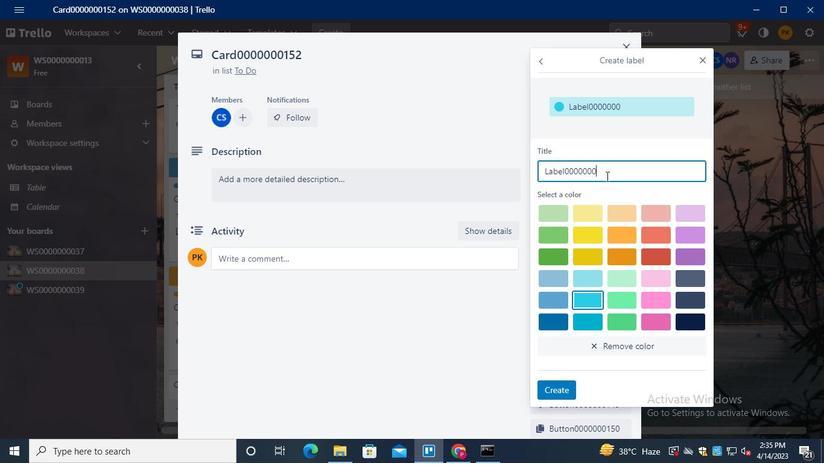 
Action: Keyboard <101>
Screenshot: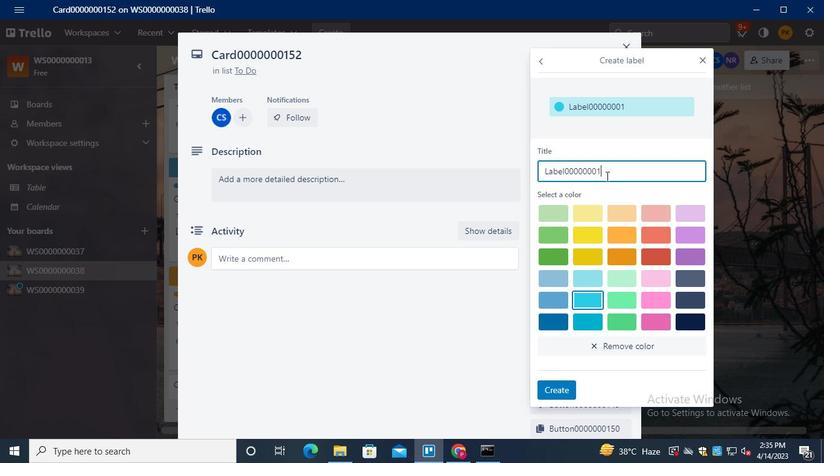 
Action: Keyboard <98>
Screenshot: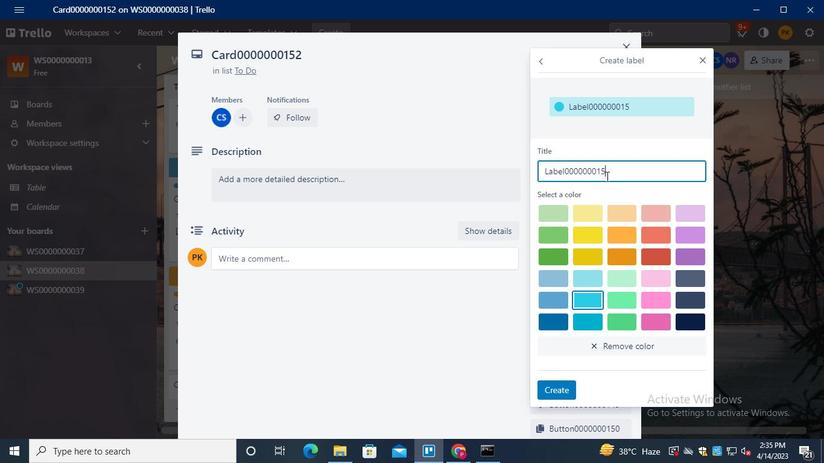 
Action: Mouse moved to (661, 235)
Screenshot: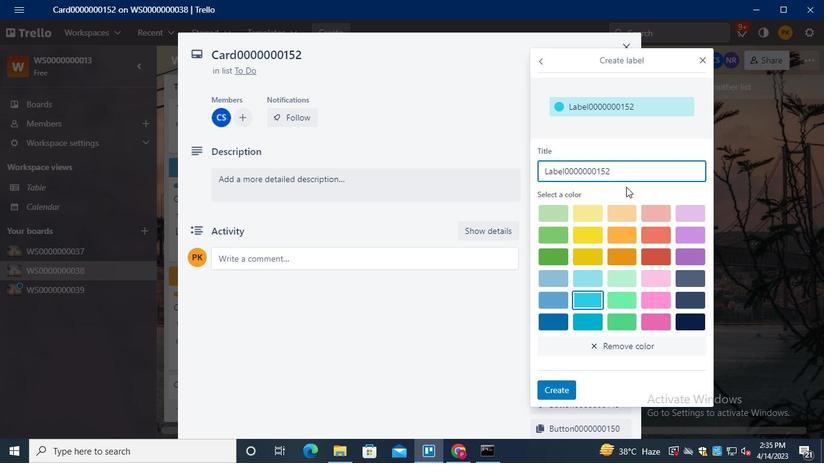 
Action: Mouse pressed left at (661, 235)
Screenshot: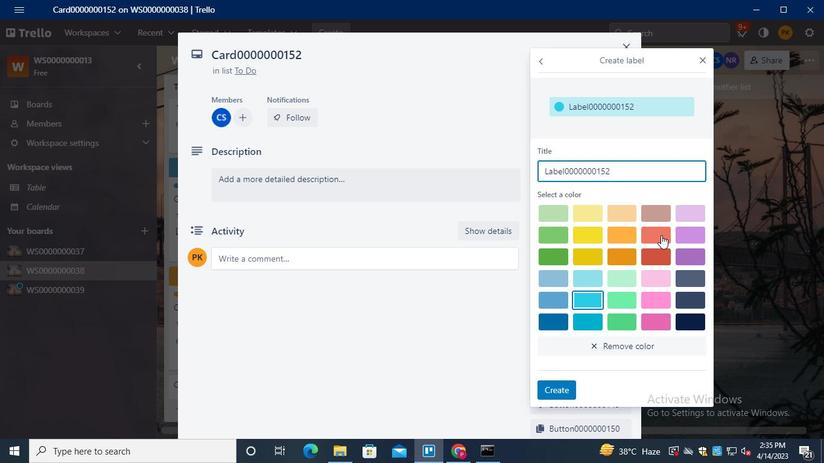 
Action: Mouse moved to (561, 387)
Screenshot: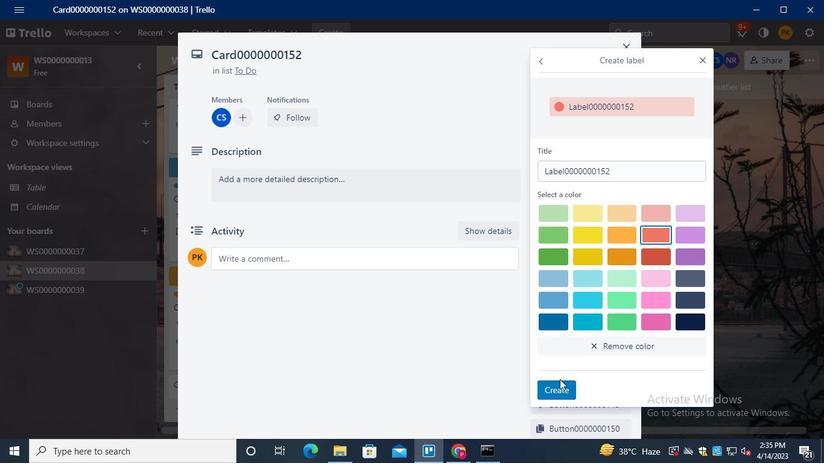 
Action: Mouse pressed left at (561, 387)
Screenshot: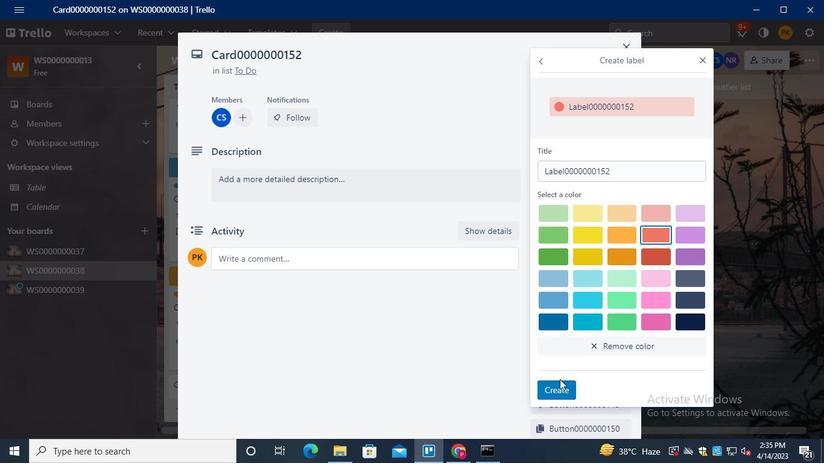 
Action: Mouse moved to (701, 62)
Screenshot: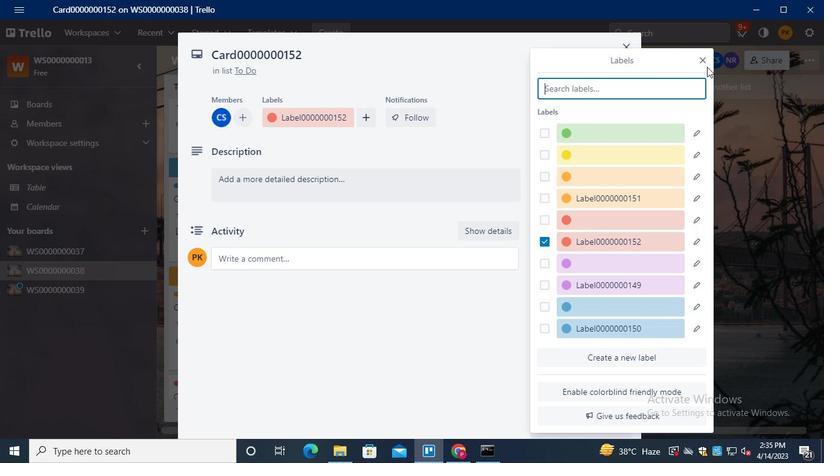 
Action: Mouse pressed left at (701, 62)
Screenshot: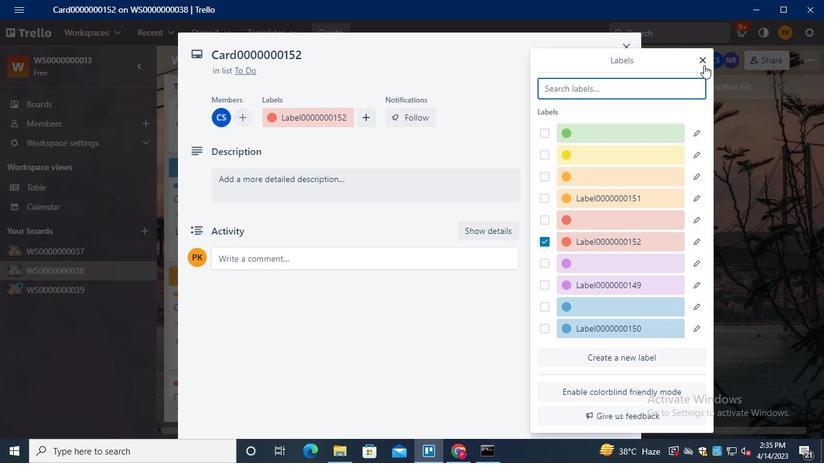 
Action: Mouse moved to (584, 209)
Screenshot: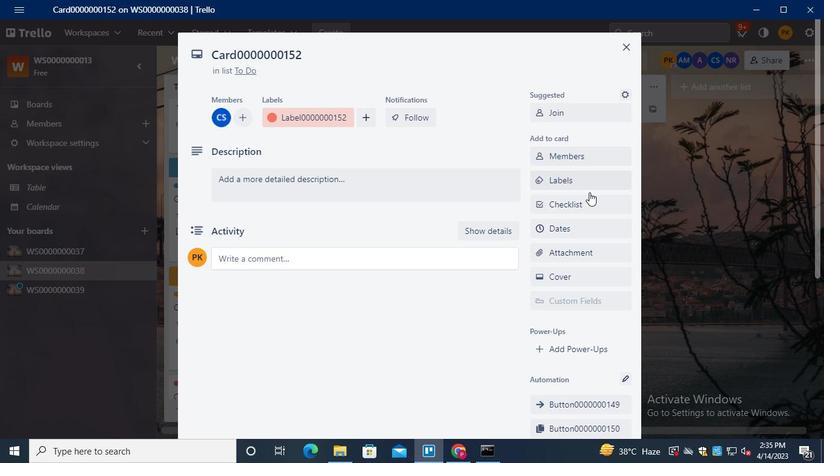 
Action: Mouse pressed left at (584, 209)
Screenshot: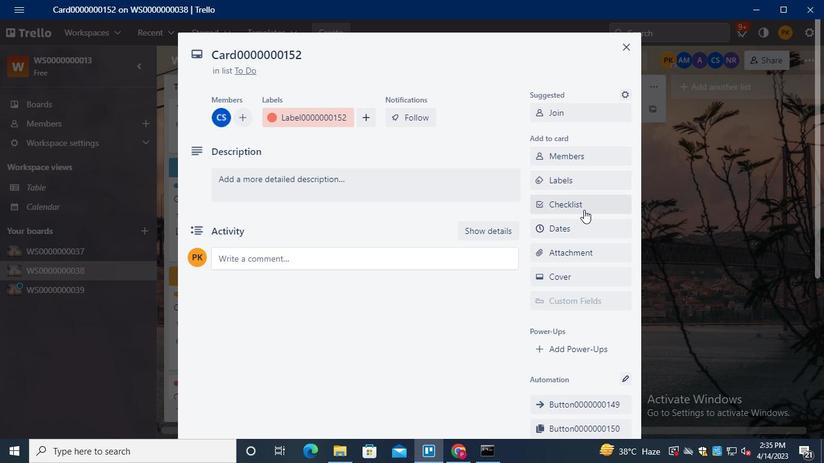 
Action: Keyboard Key.shift
Screenshot: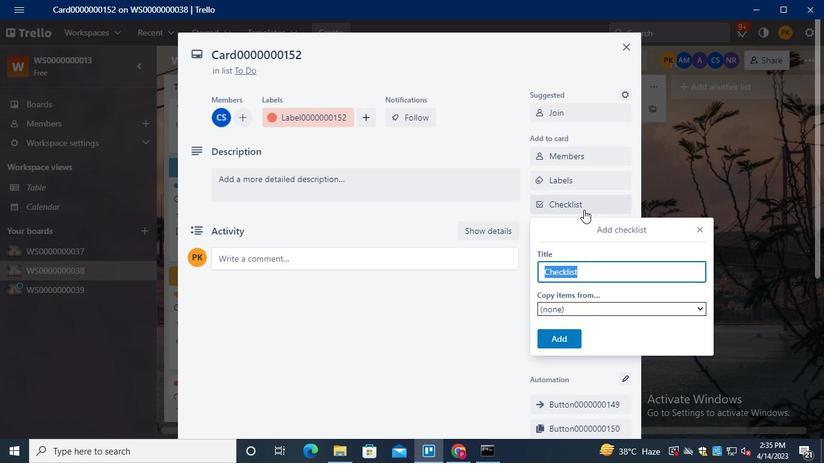 
Action: Keyboard C
Screenshot: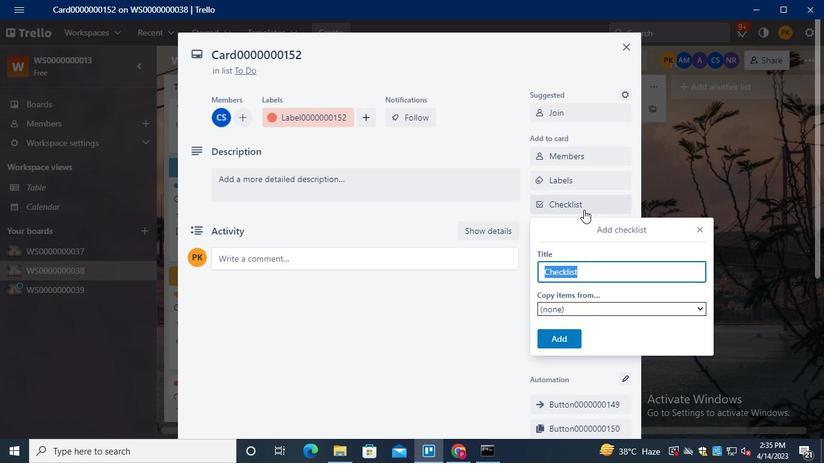 
Action: Keyboard L
Screenshot: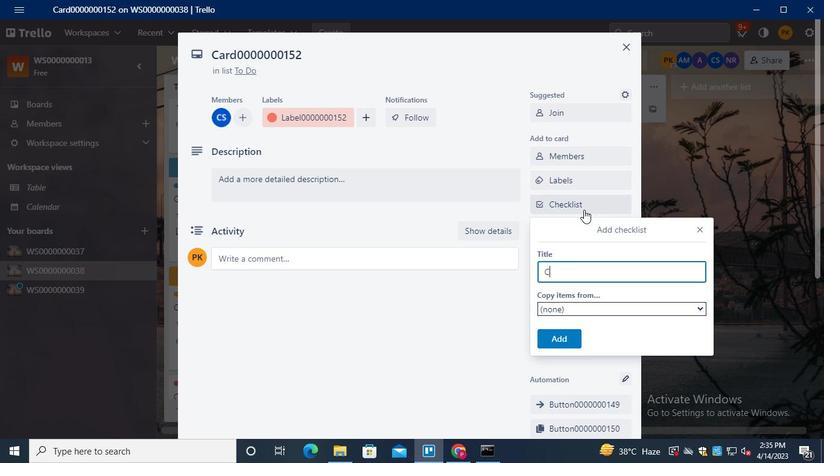 
Action: Keyboard <96>
Screenshot: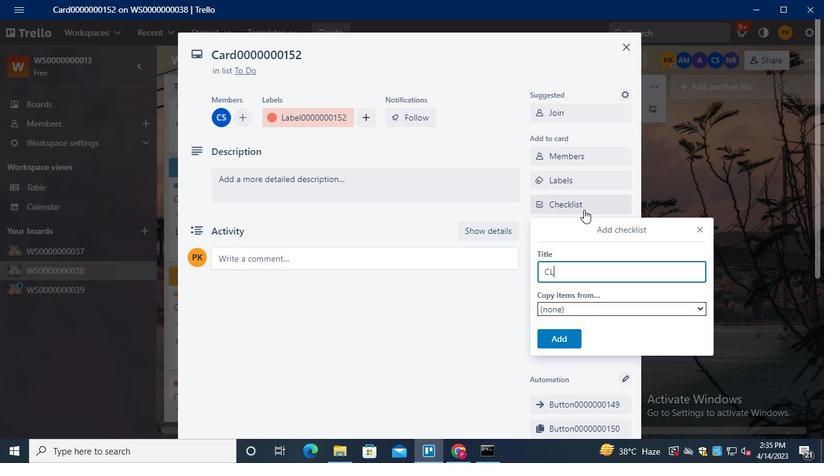 
Action: Keyboard <96>
Screenshot: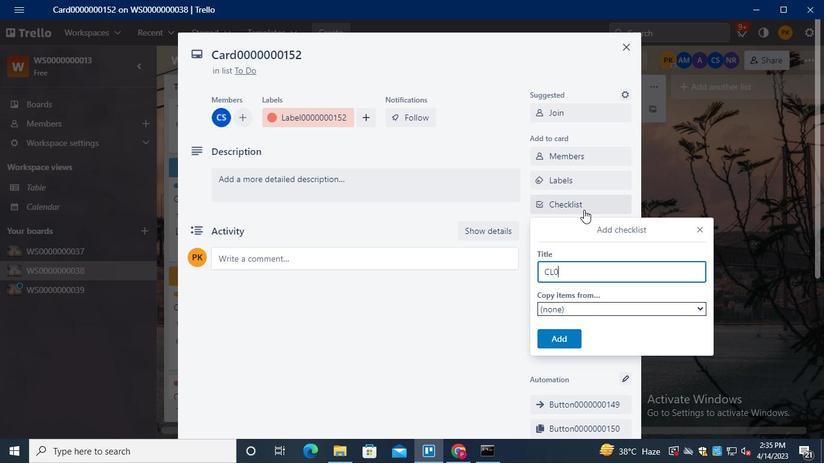 
Action: Keyboard <96>
Screenshot: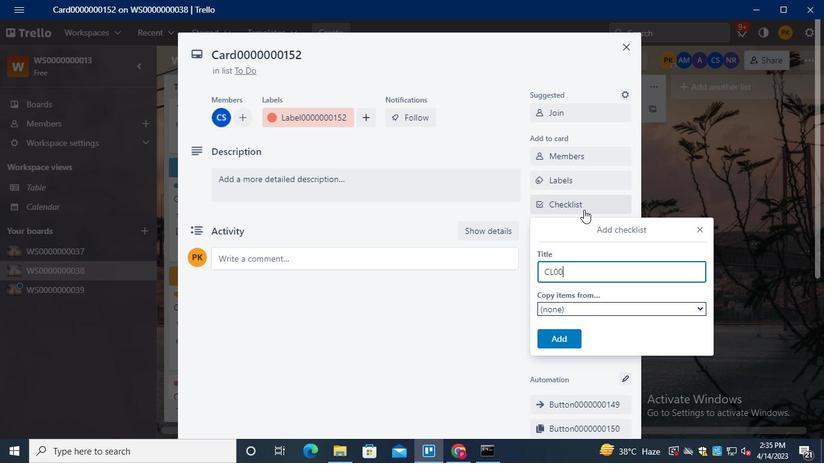 
Action: Keyboard <96>
Screenshot: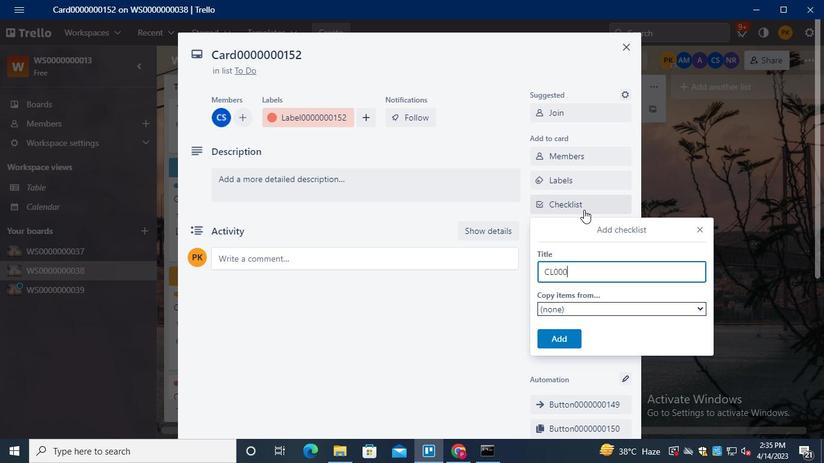 
Action: Keyboard <96>
Screenshot: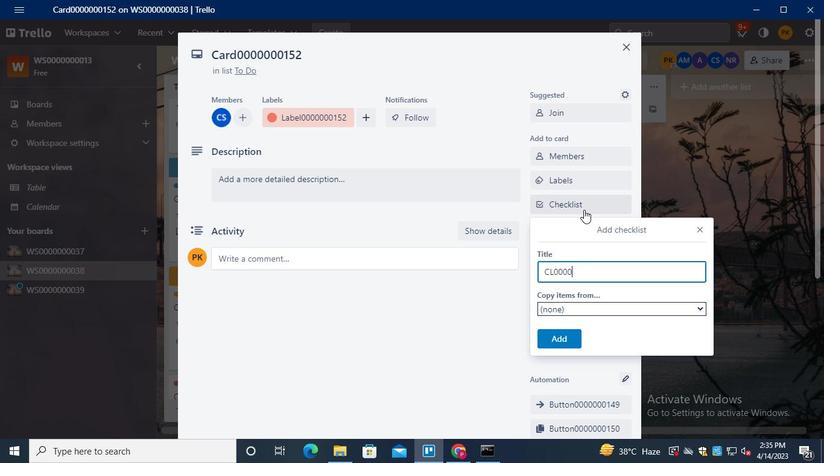 
Action: Keyboard <96>
Screenshot: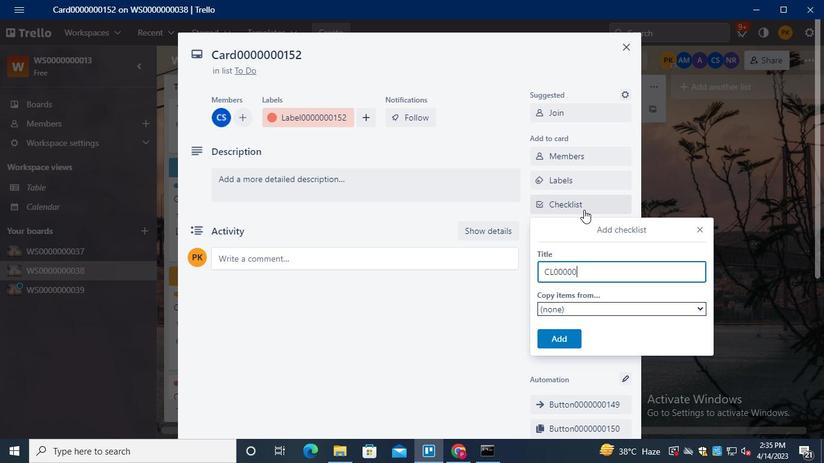 
Action: Keyboard <96>
Screenshot: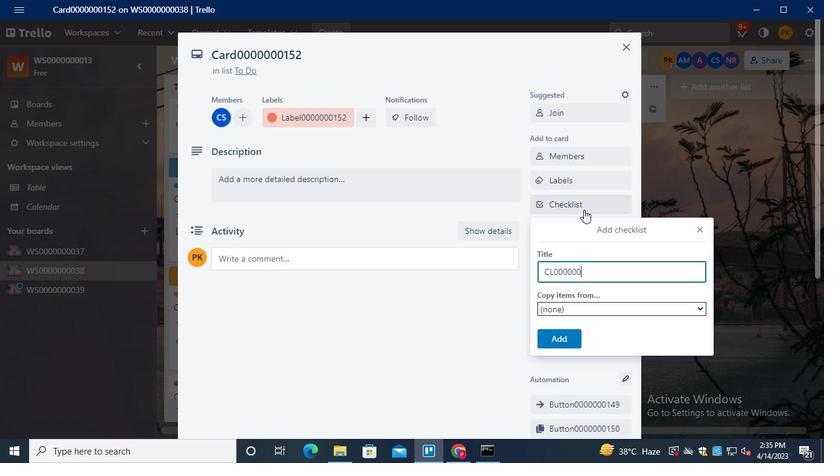 
Action: Keyboard <97>
Screenshot: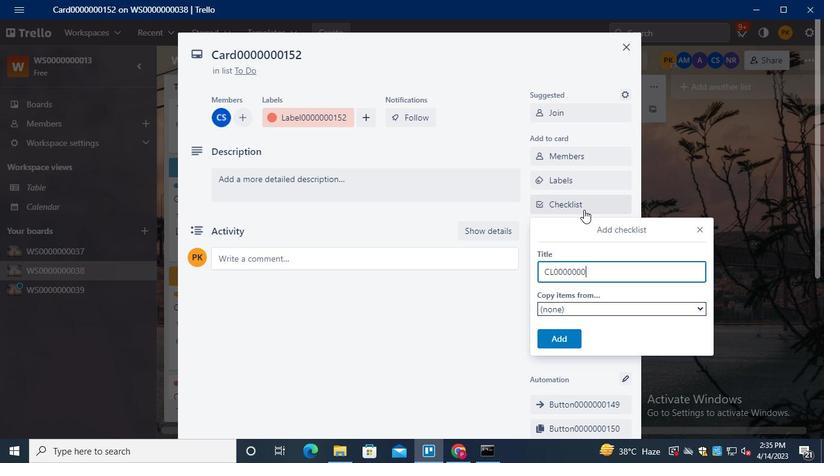 
Action: Keyboard <101>
Screenshot: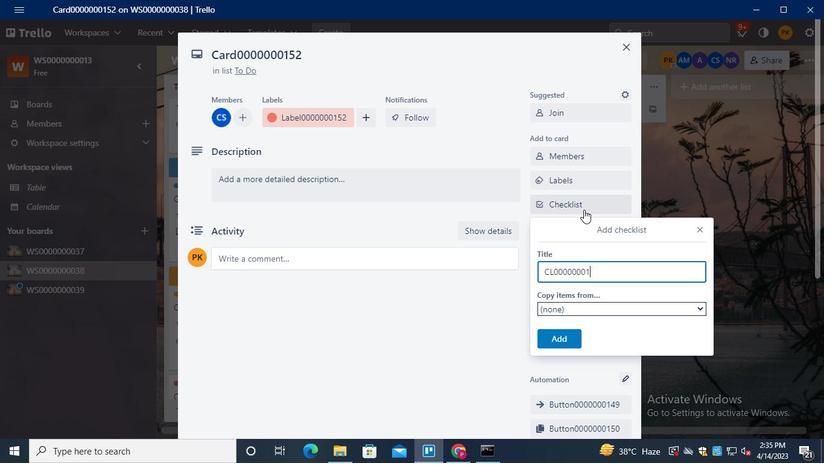 
Action: Keyboard <98>
Screenshot: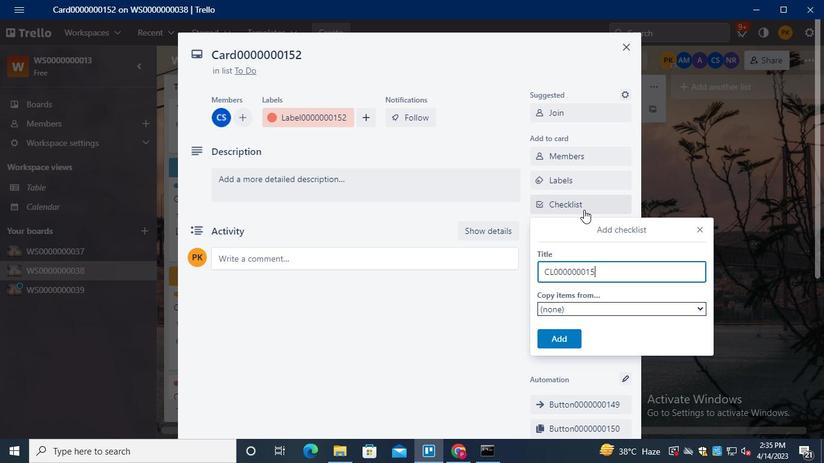 
Action: Mouse moved to (555, 343)
Screenshot: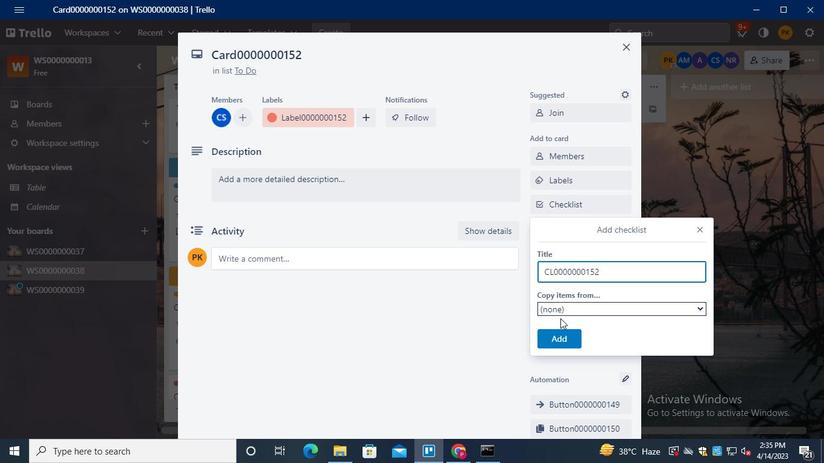 
Action: Mouse pressed left at (555, 343)
Screenshot: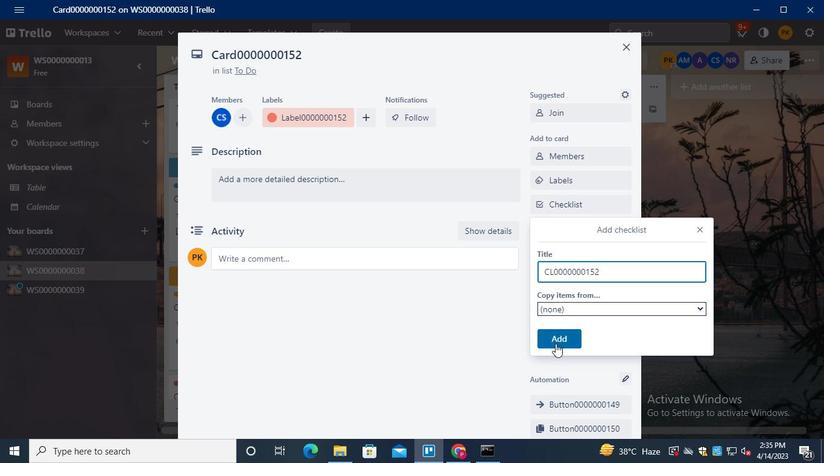 
Action: Mouse moved to (577, 224)
Screenshot: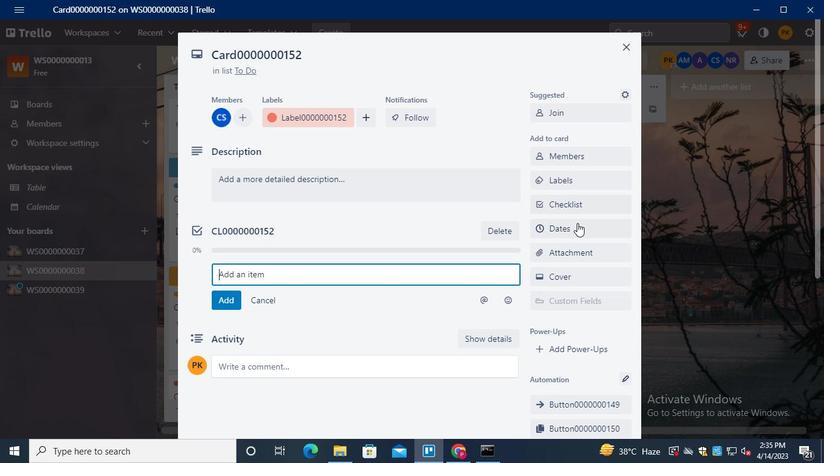 
Action: Mouse pressed left at (577, 224)
Screenshot: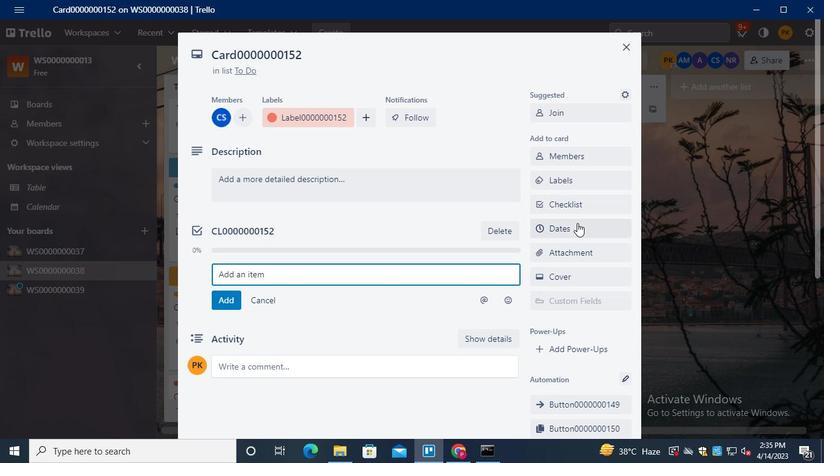
Action: Mouse moved to (543, 276)
Screenshot: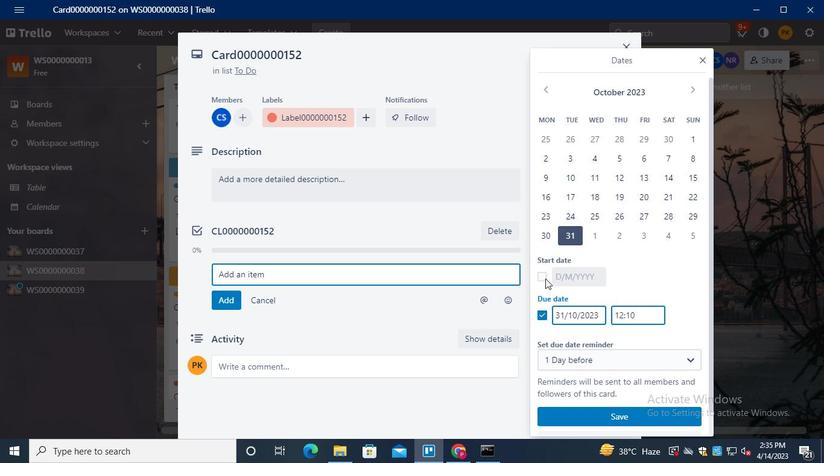 
Action: Mouse pressed left at (543, 276)
Screenshot: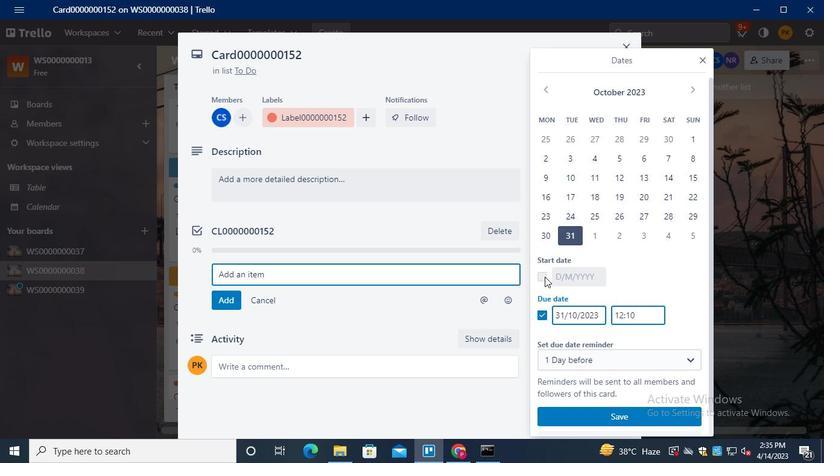 
Action: Mouse moved to (690, 86)
Screenshot: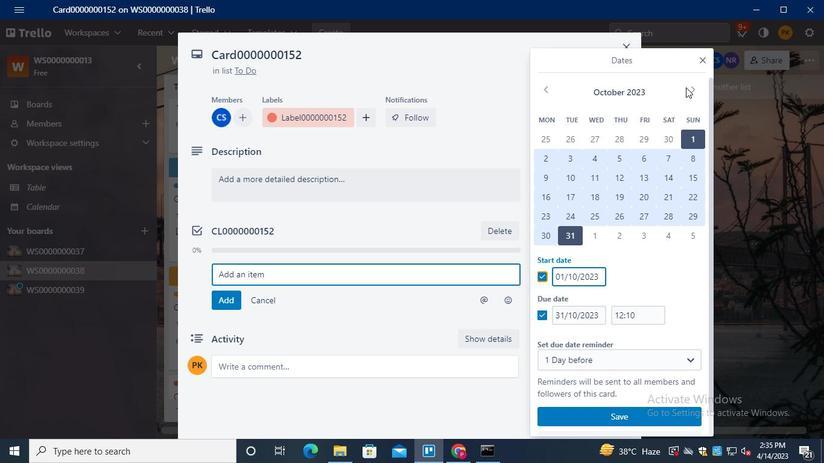 
Action: Mouse pressed left at (690, 86)
Screenshot: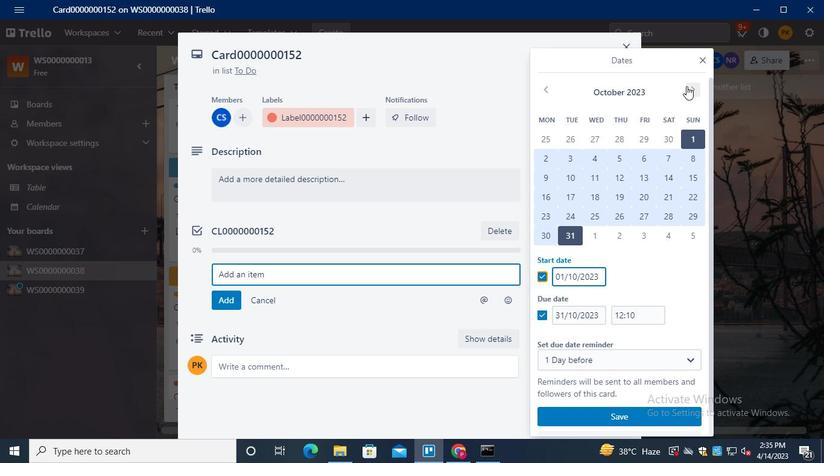 
Action: Mouse moved to (600, 147)
Screenshot: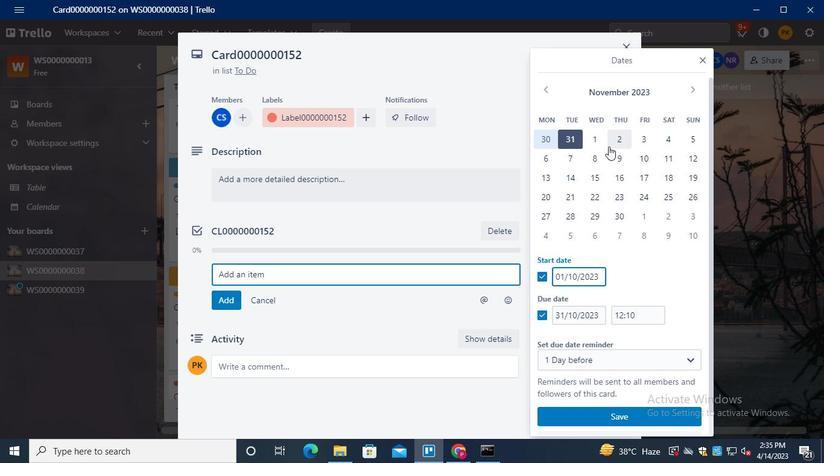 
Action: Mouse pressed left at (600, 147)
Screenshot: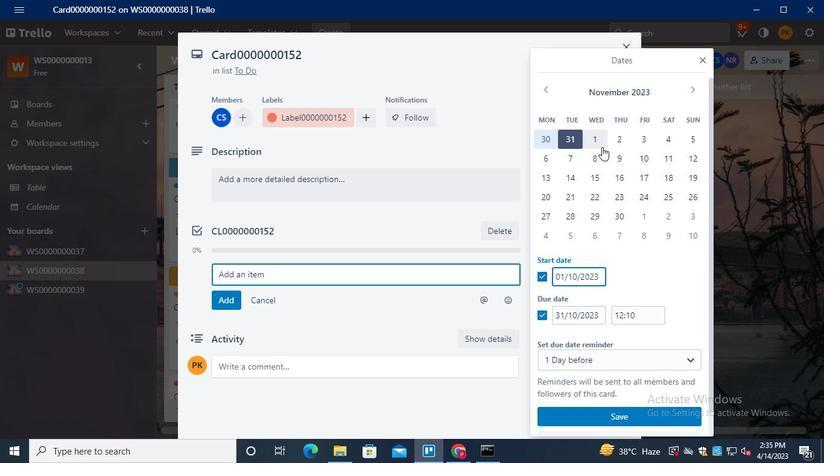 
Action: Mouse moved to (620, 211)
Screenshot: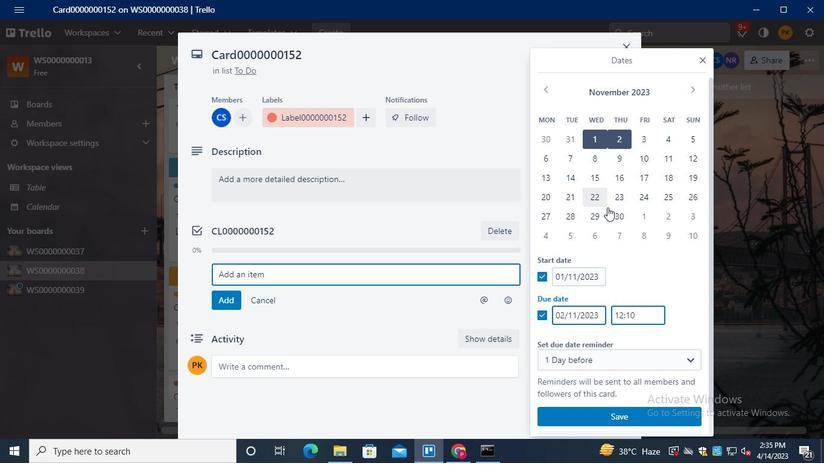 
Action: Mouse pressed left at (620, 211)
Screenshot: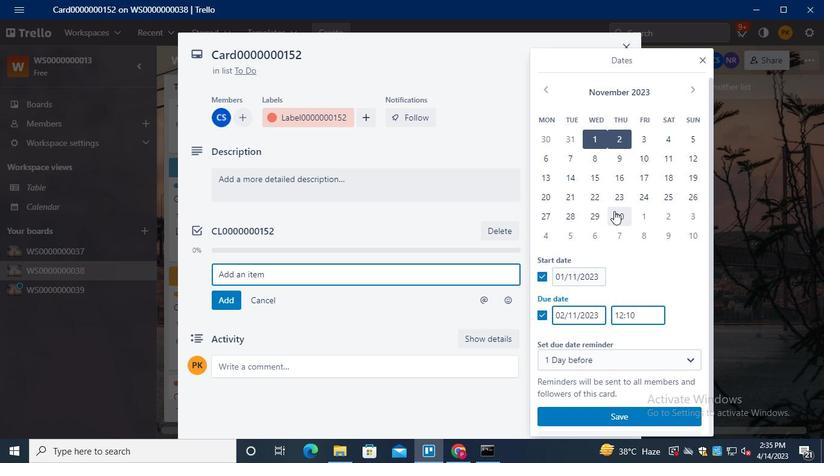 
Action: Mouse moved to (614, 414)
Screenshot: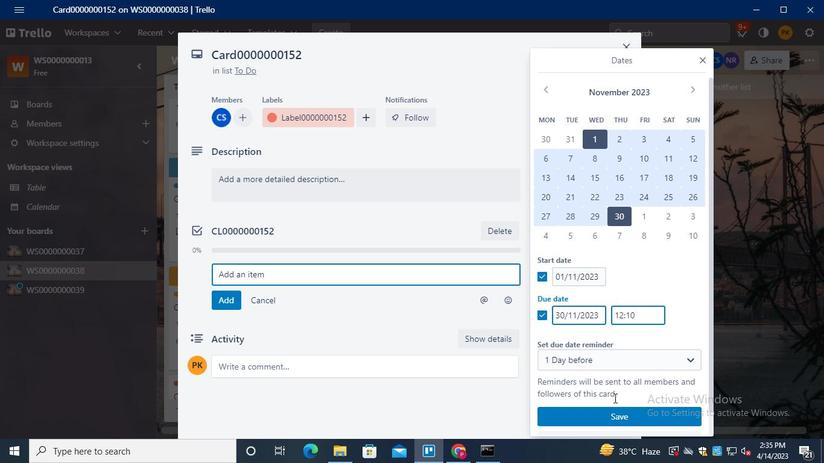
Action: Mouse pressed left at (614, 414)
Screenshot: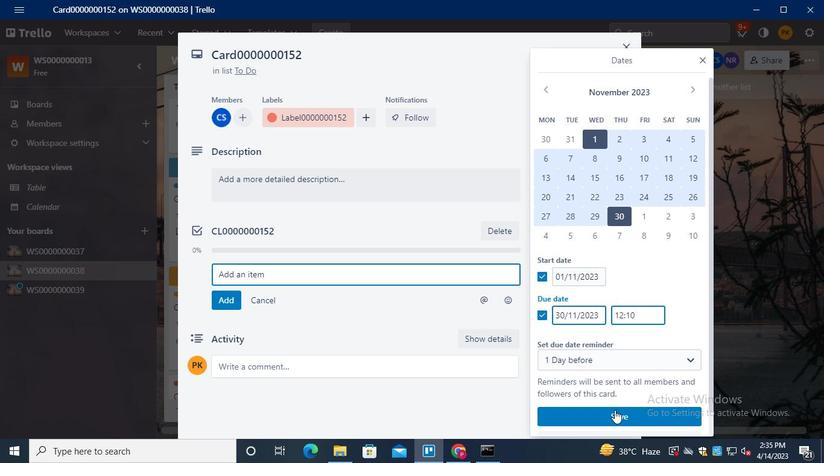 
Action: Mouse moved to (371, 261)
Screenshot: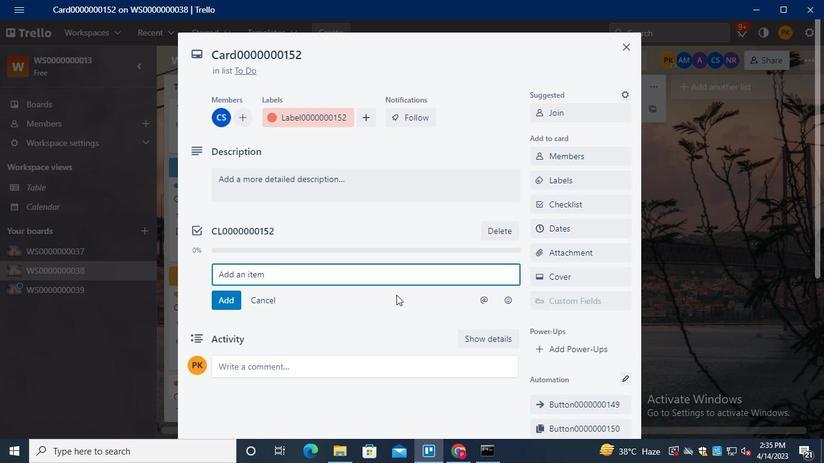 
Action: Keyboard Key.alt_l
Screenshot: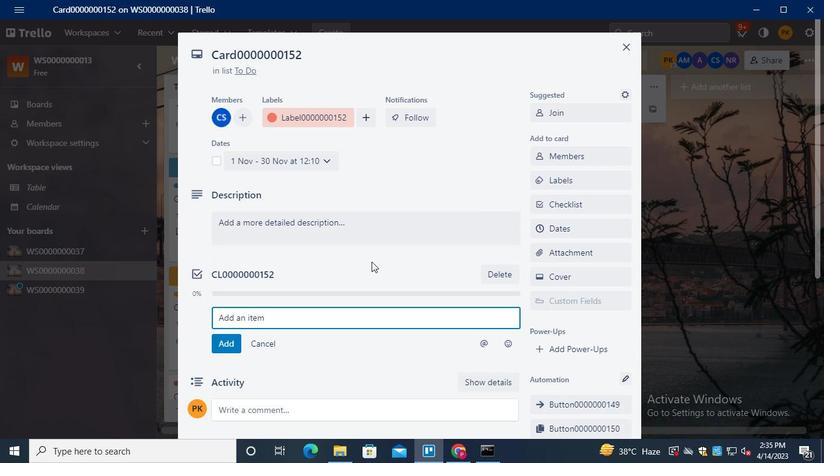 
Action: Keyboard Key.tab
Screenshot: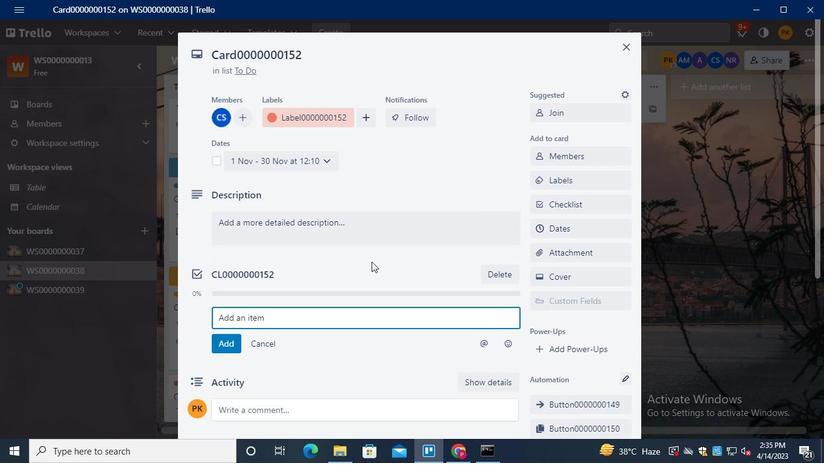 
Action: Mouse moved to (650, 74)
Screenshot: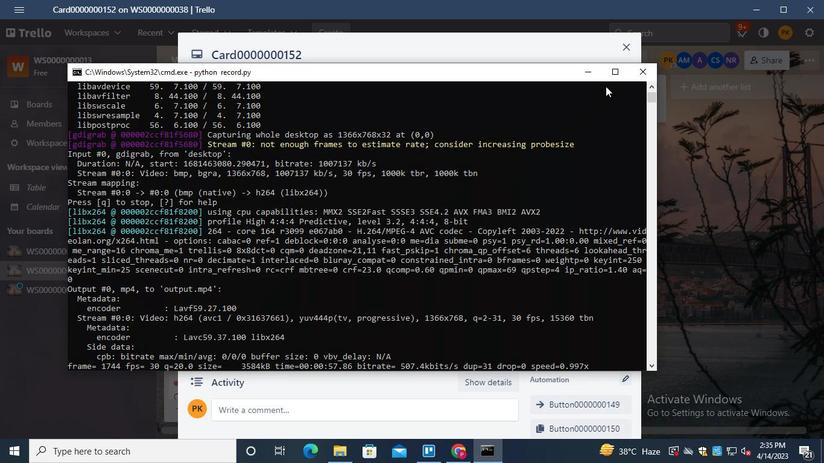 
Action: Mouse pressed left at (650, 74)
Screenshot: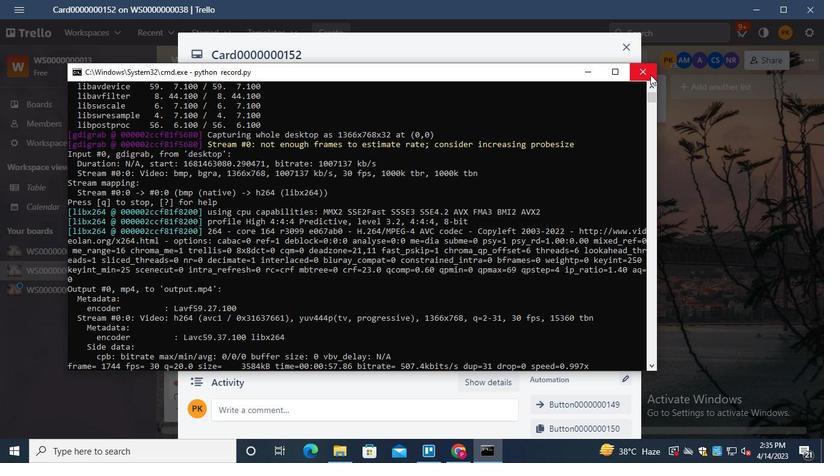 
